 Task: Find an Airbnb in Rio Grande do Sul, Brazil, for 2 guests from 22nd to 30th June, with a price range of ₹7000 to ₹15000, 1 bedroom, 1 bed, 1 bathroom, and a Spanish-speaking host.
Action: Mouse moved to (421, 119)
Screenshot: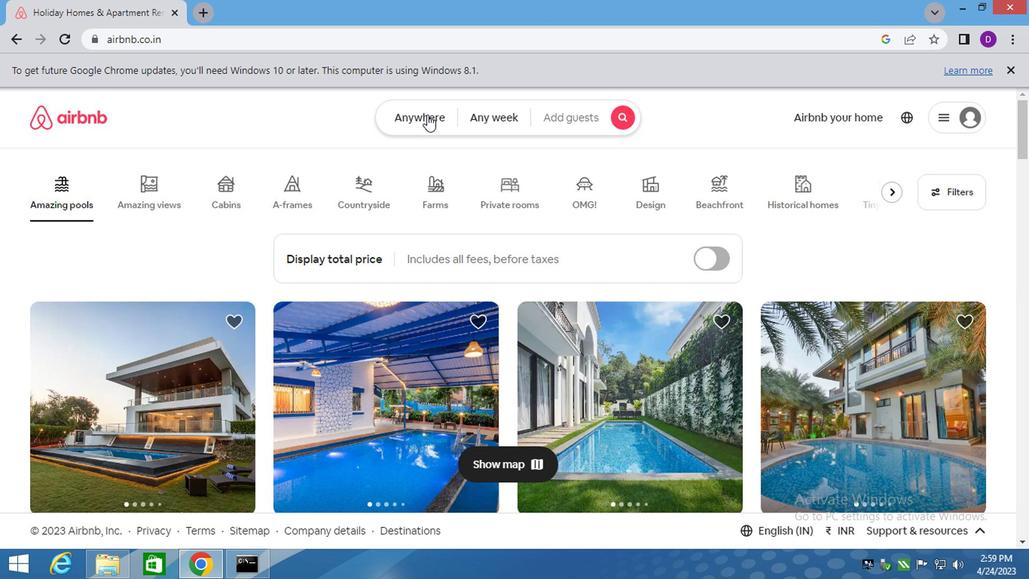 
Action: Mouse pressed left at (421, 119)
Screenshot: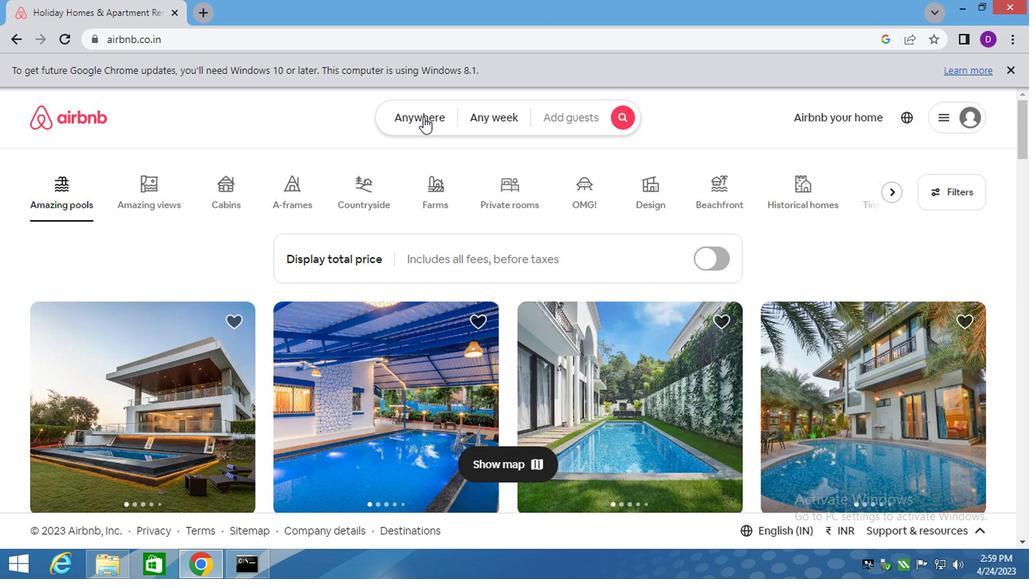 
Action: Mouse moved to (305, 176)
Screenshot: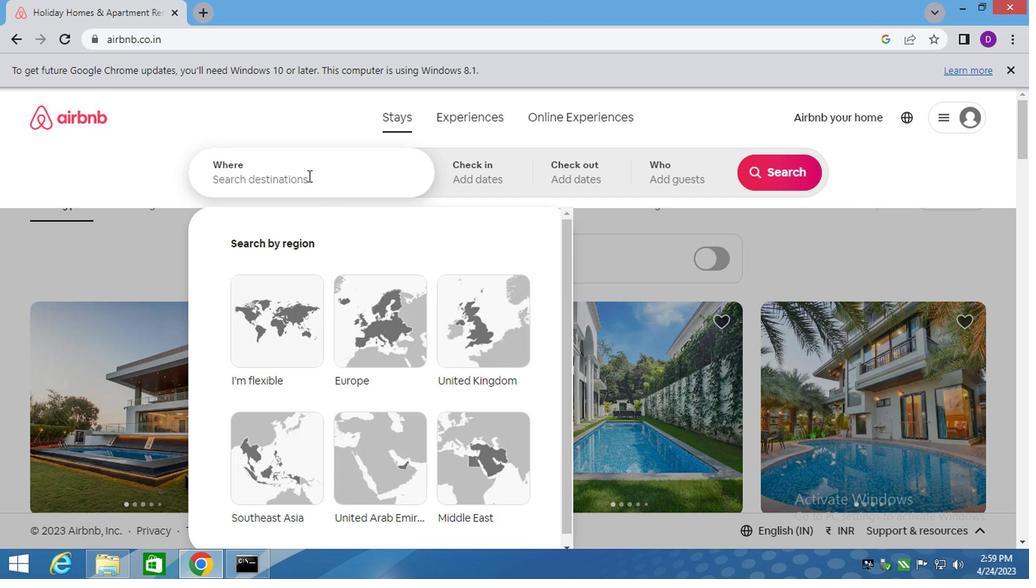 
Action: Mouse pressed left at (305, 176)
Screenshot: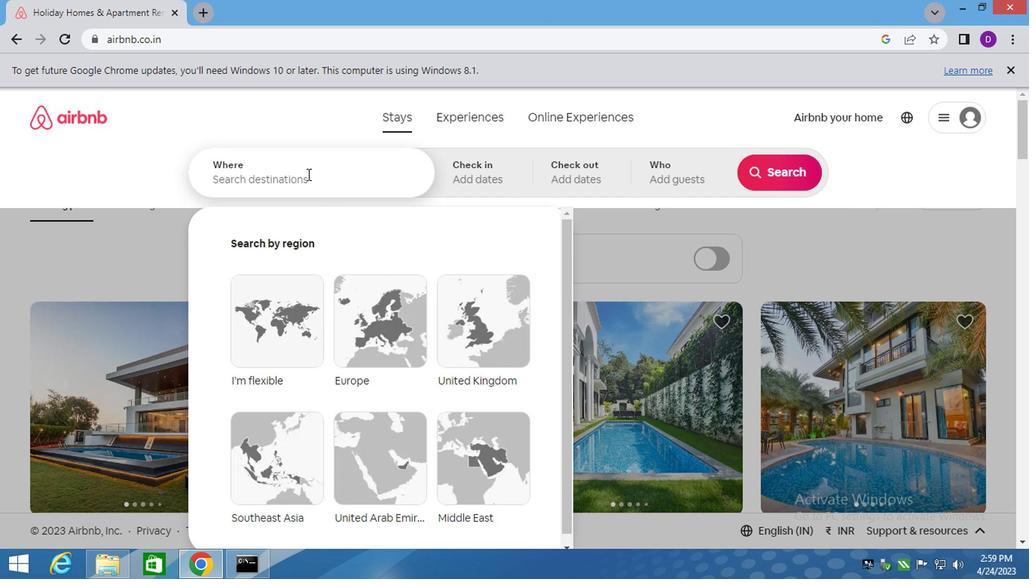 
Action: Key pressed <Key.shift>RIO<Key.space><Key.shift>D<Key.backspace>O<Key.space>SUL,<Key.space><Key.shift>BRAZIL<Key.enter>
Screenshot: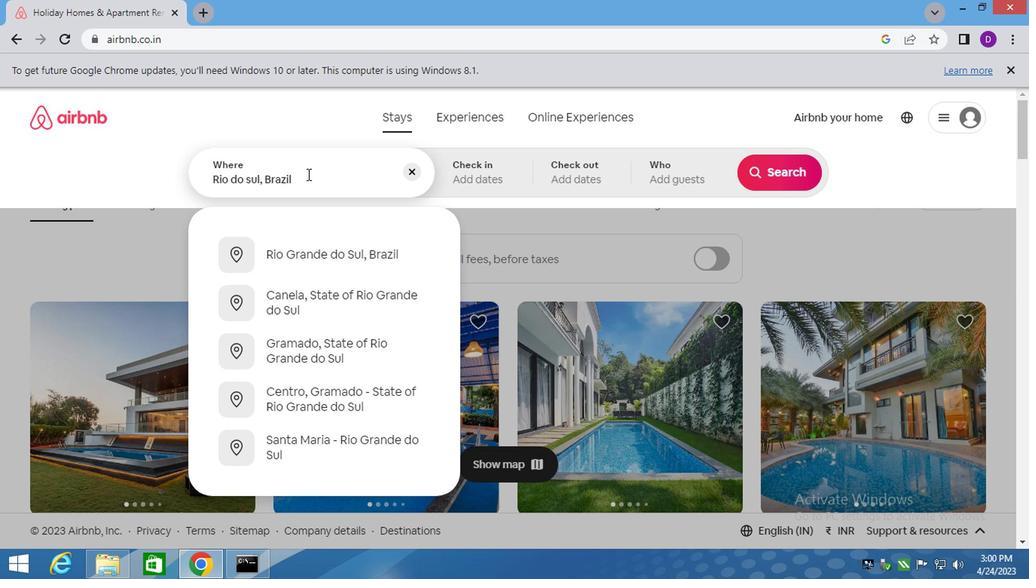
Action: Mouse moved to (766, 292)
Screenshot: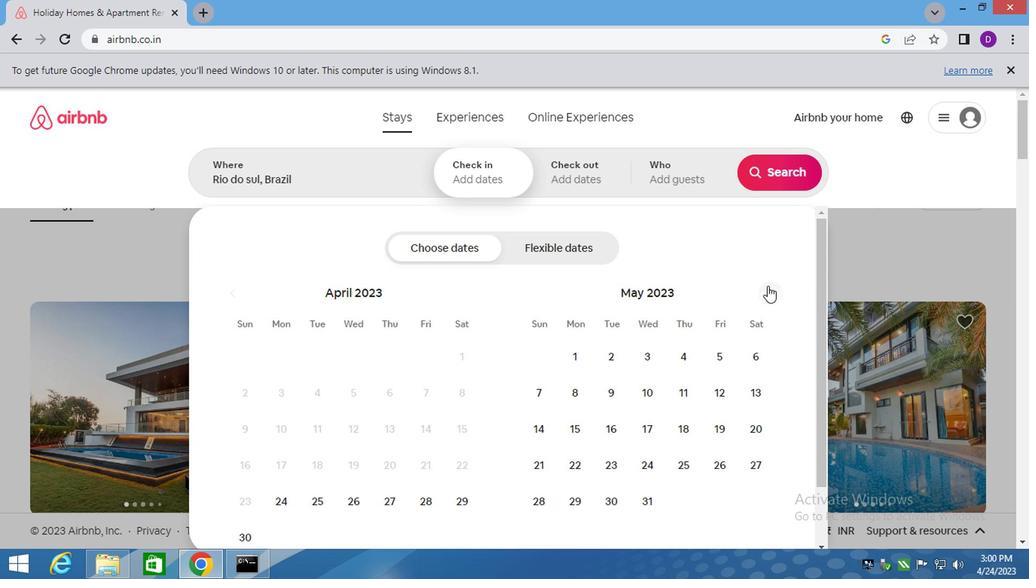 
Action: Mouse pressed left at (766, 292)
Screenshot: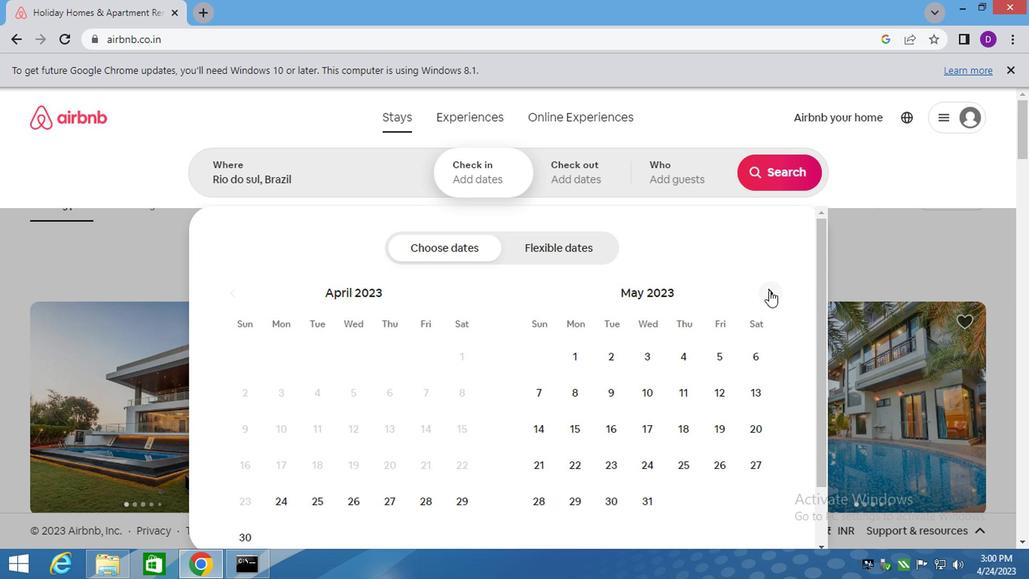 
Action: Mouse moved to (675, 466)
Screenshot: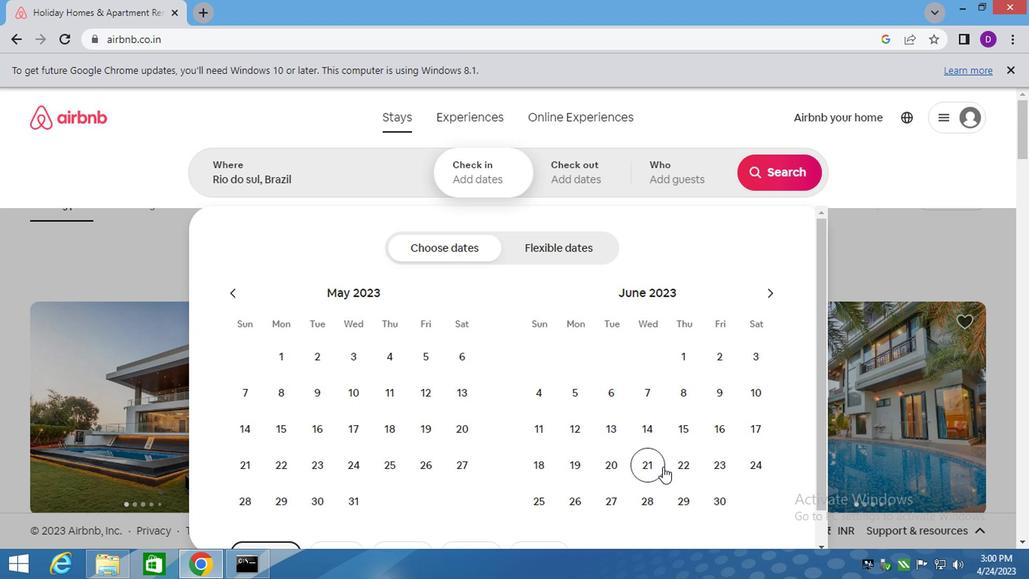 
Action: Mouse pressed left at (675, 466)
Screenshot: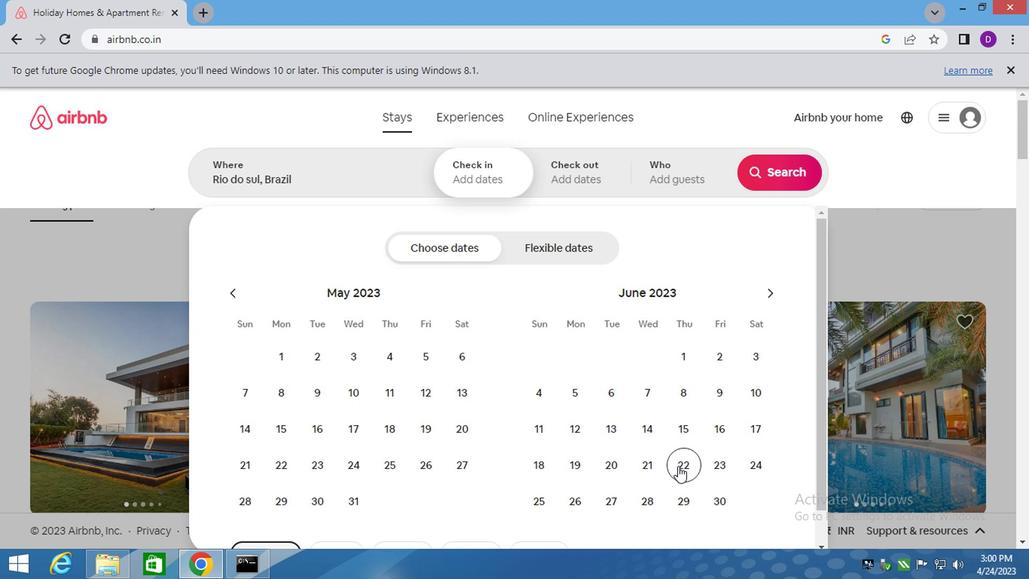 
Action: Mouse moved to (727, 508)
Screenshot: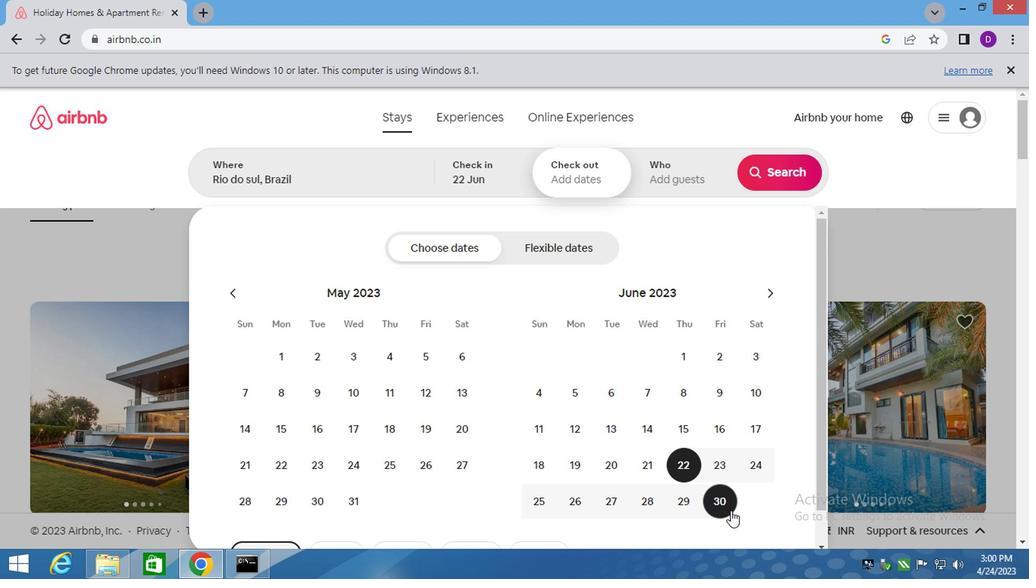 
Action: Mouse pressed left at (727, 508)
Screenshot: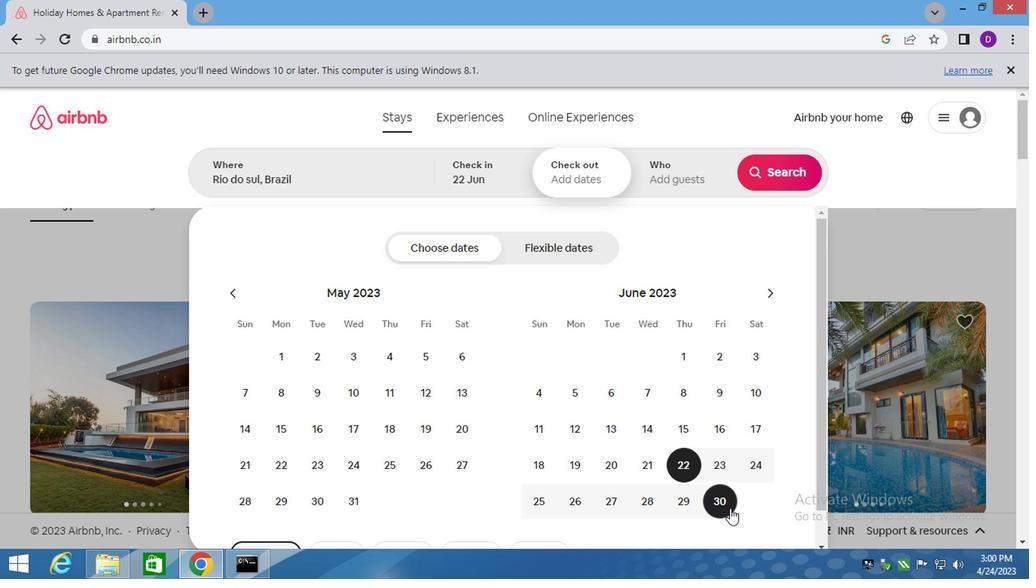 
Action: Mouse moved to (672, 162)
Screenshot: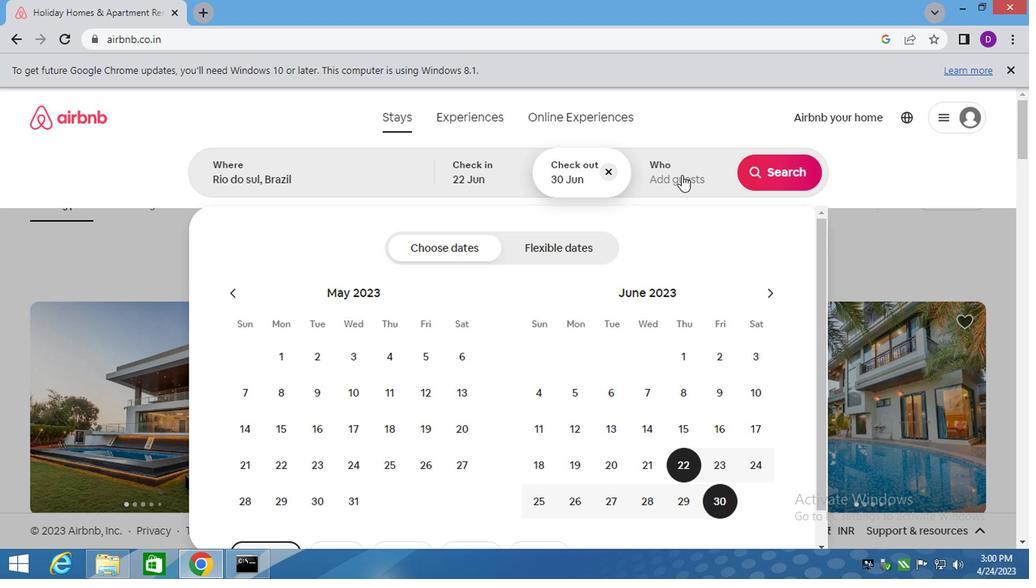 
Action: Mouse pressed left at (672, 162)
Screenshot: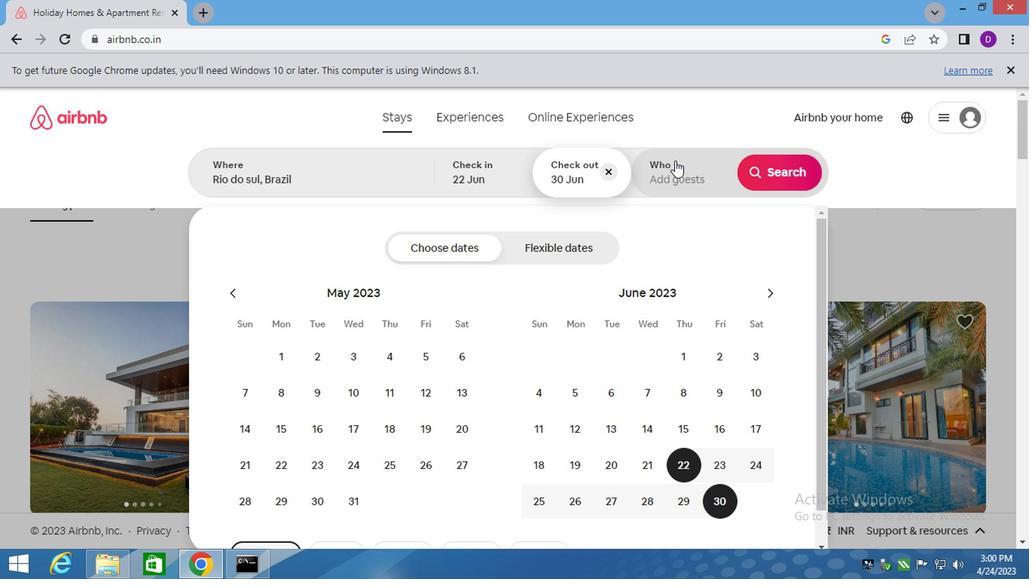 
Action: Mouse moved to (775, 245)
Screenshot: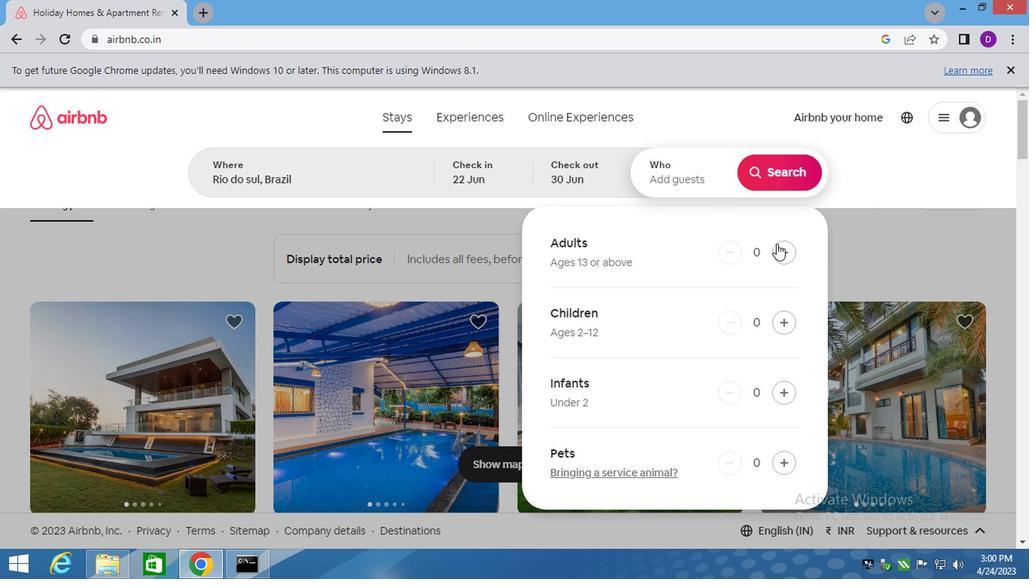 
Action: Mouse pressed left at (775, 245)
Screenshot: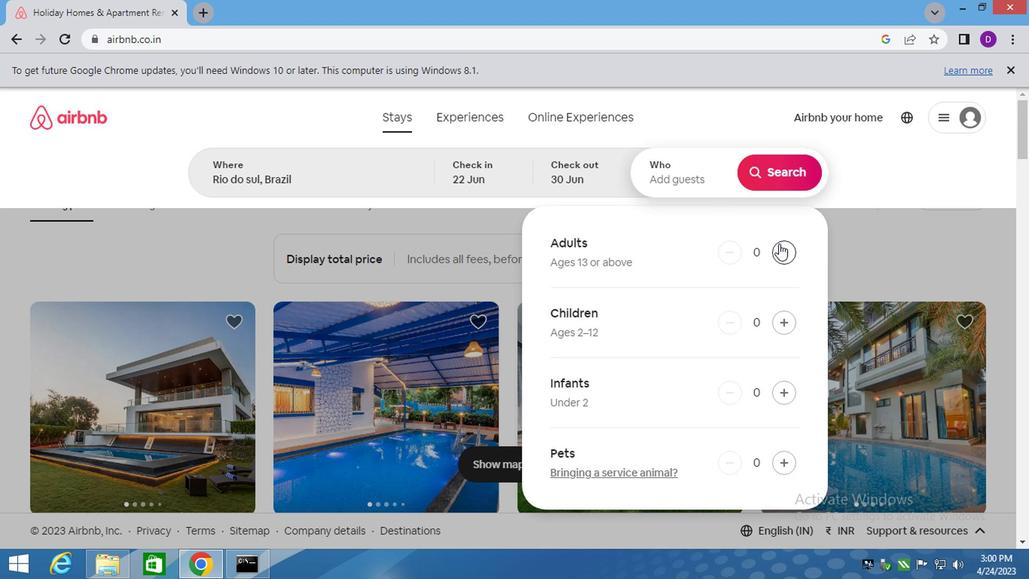 
Action: Mouse pressed left at (775, 245)
Screenshot: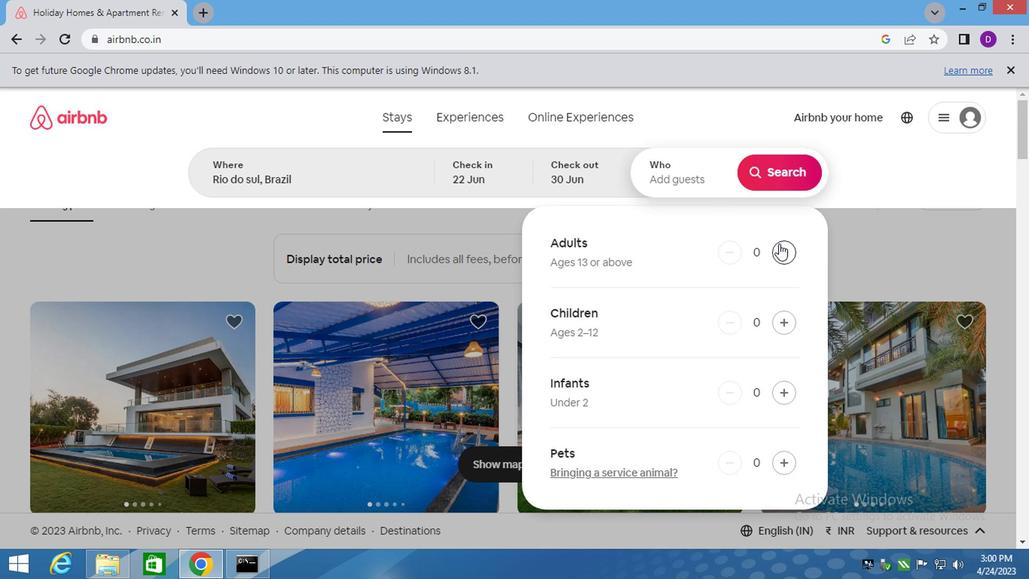 
Action: Mouse moved to (785, 174)
Screenshot: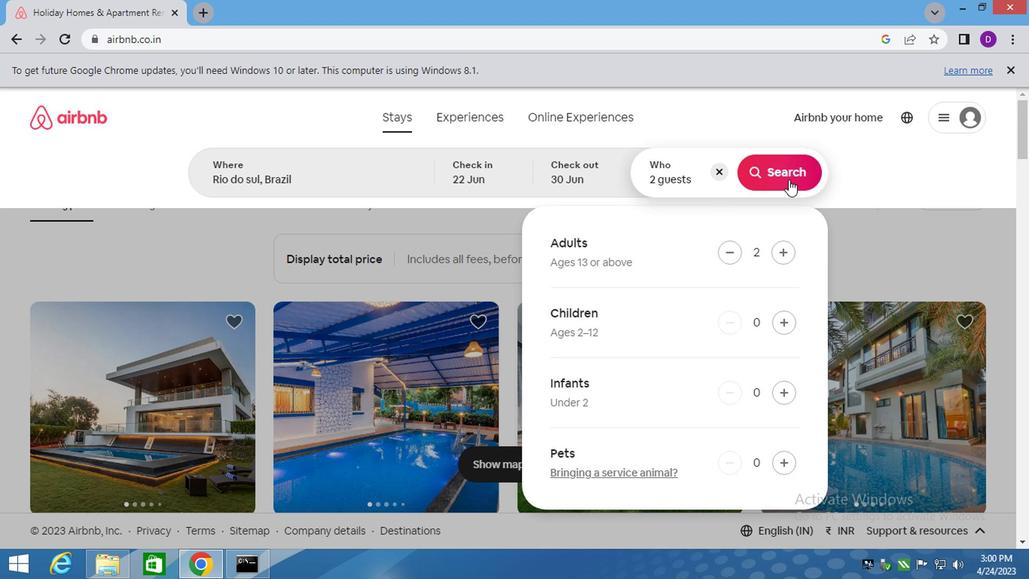 
Action: Mouse pressed left at (785, 174)
Screenshot: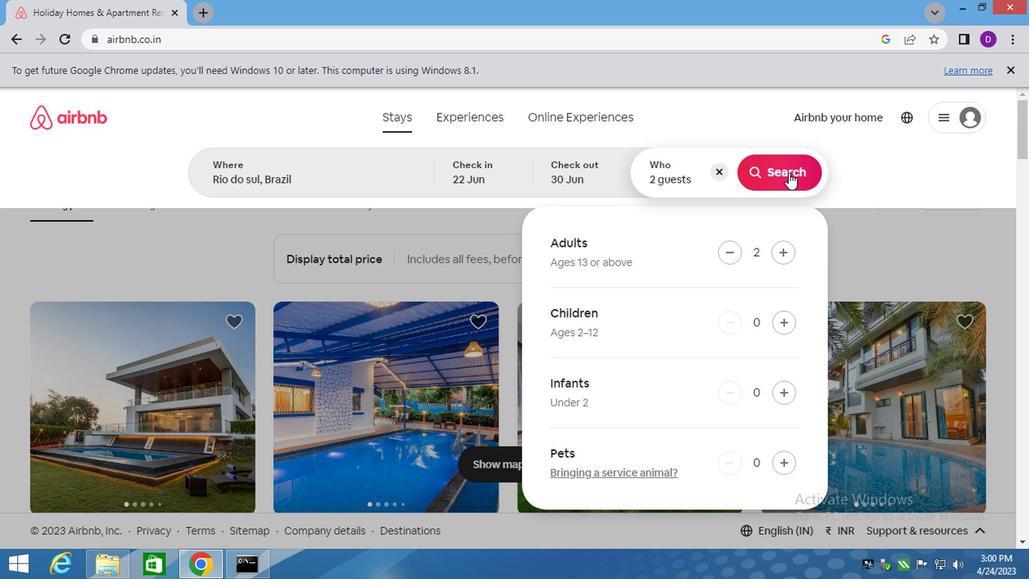 
Action: Mouse moved to (970, 176)
Screenshot: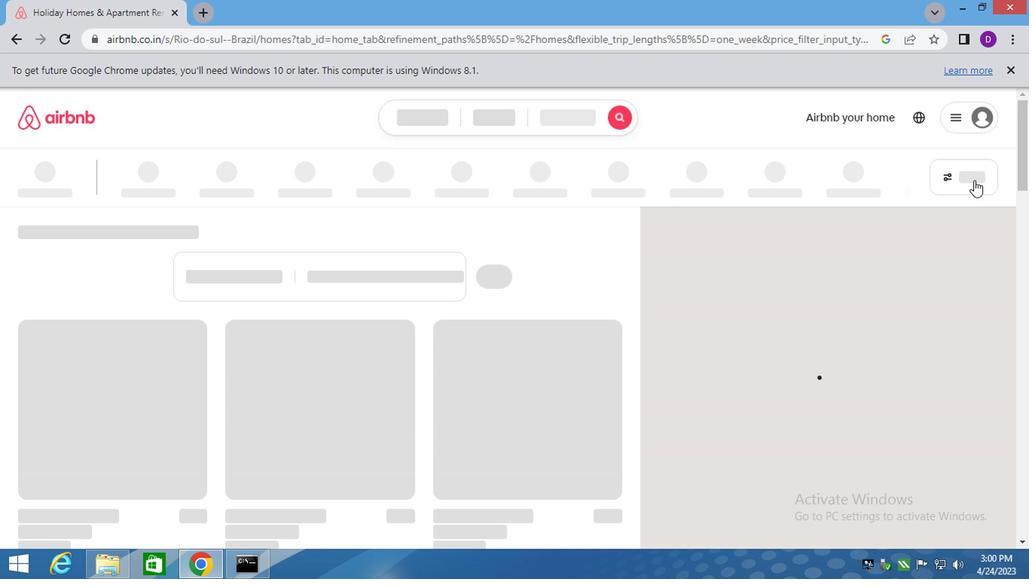 
Action: Mouse pressed left at (970, 176)
Screenshot: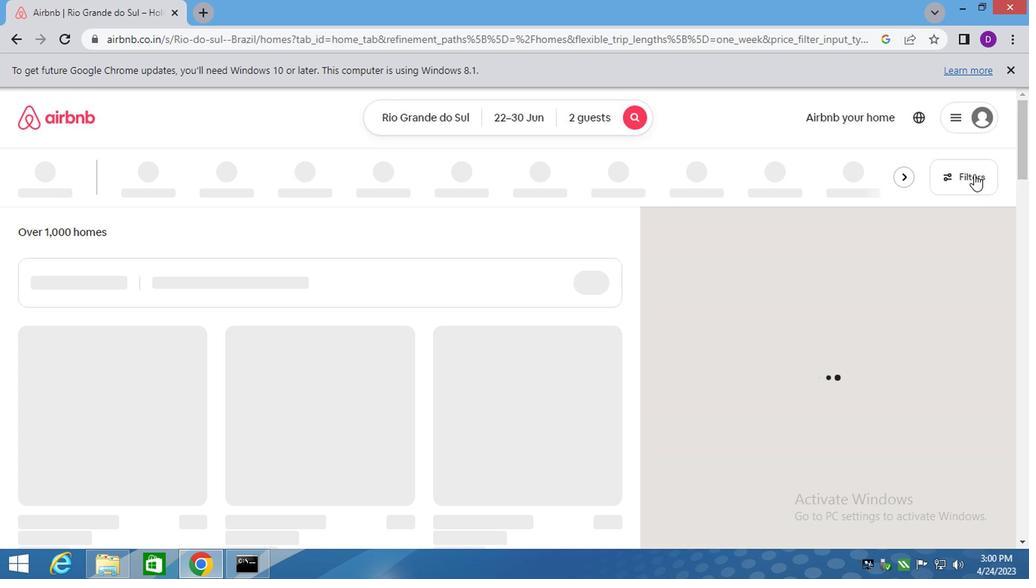 
Action: Mouse moved to (301, 371)
Screenshot: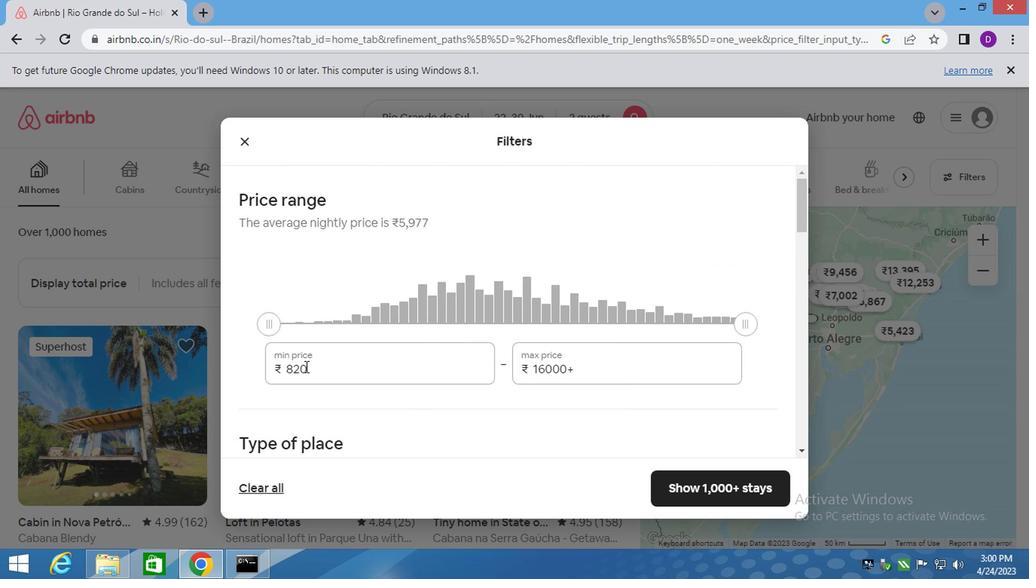 
Action: Mouse pressed left at (301, 371)
Screenshot: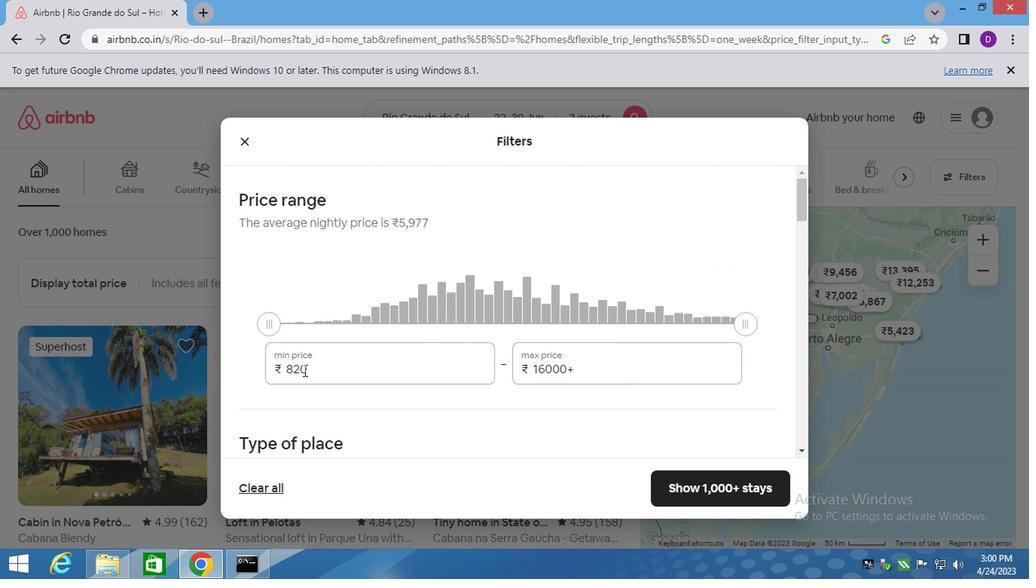 
Action: Mouse pressed left at (301, 371)
Screenshot: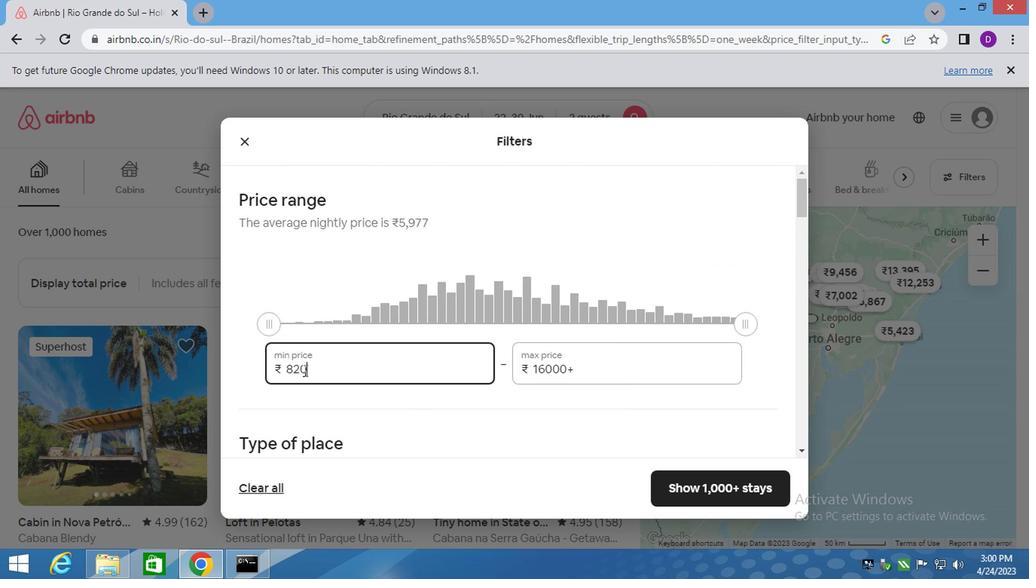 
Action: Mouse pressed left at (301, 371)
Screenshot: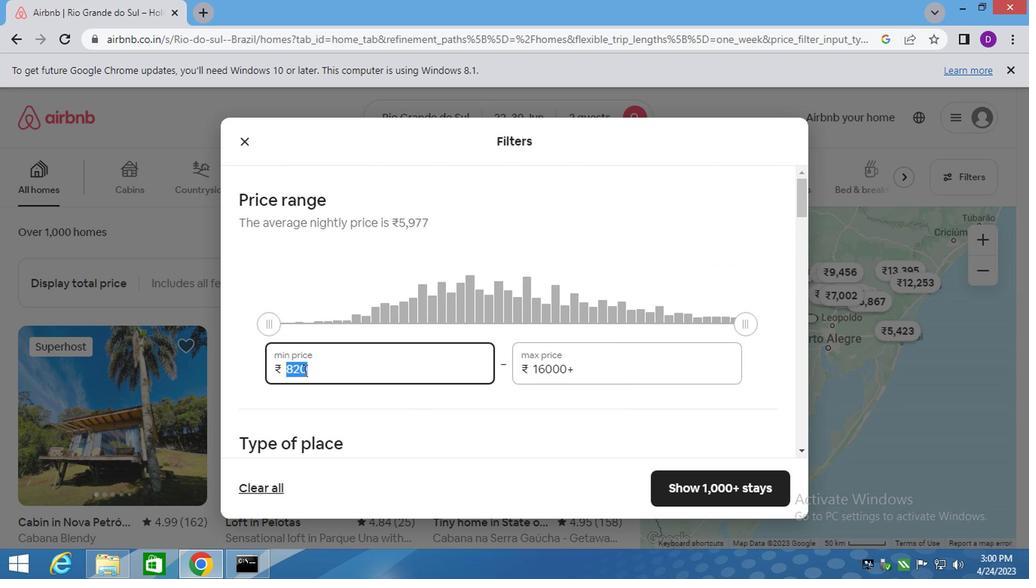 
Action: Key pressed 700
Screenshot: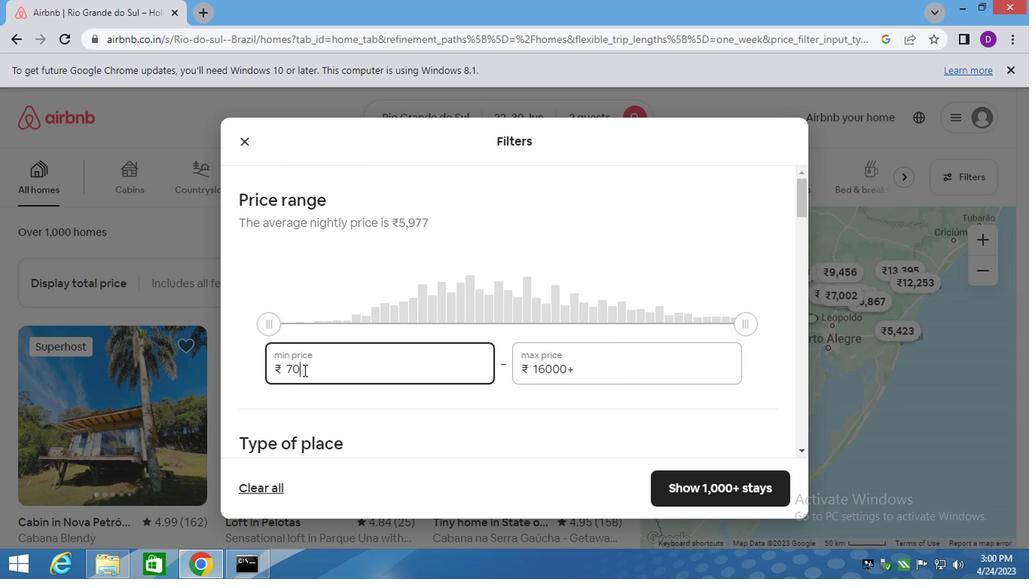 
Action: Mouse moved to (432, 376)
Screenshot: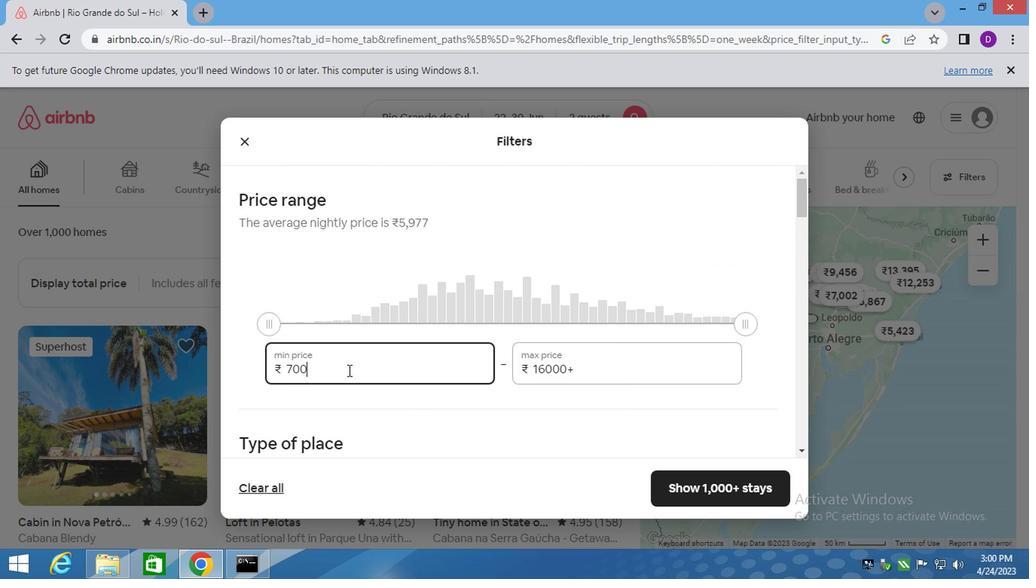 
Action: Key pressed 0
Screenshot: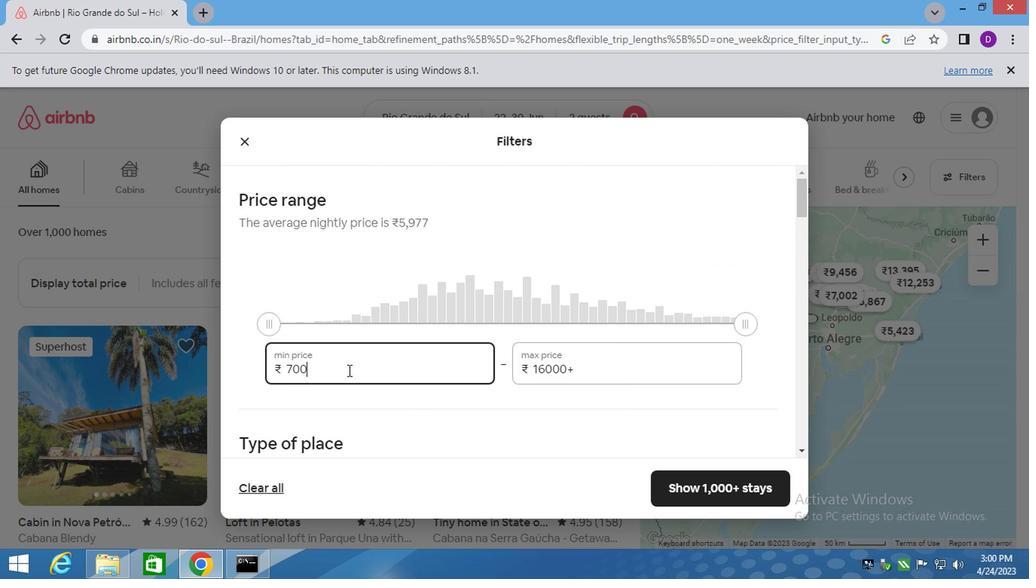
Action: Mouse moved to (536, 372)
Screenshot: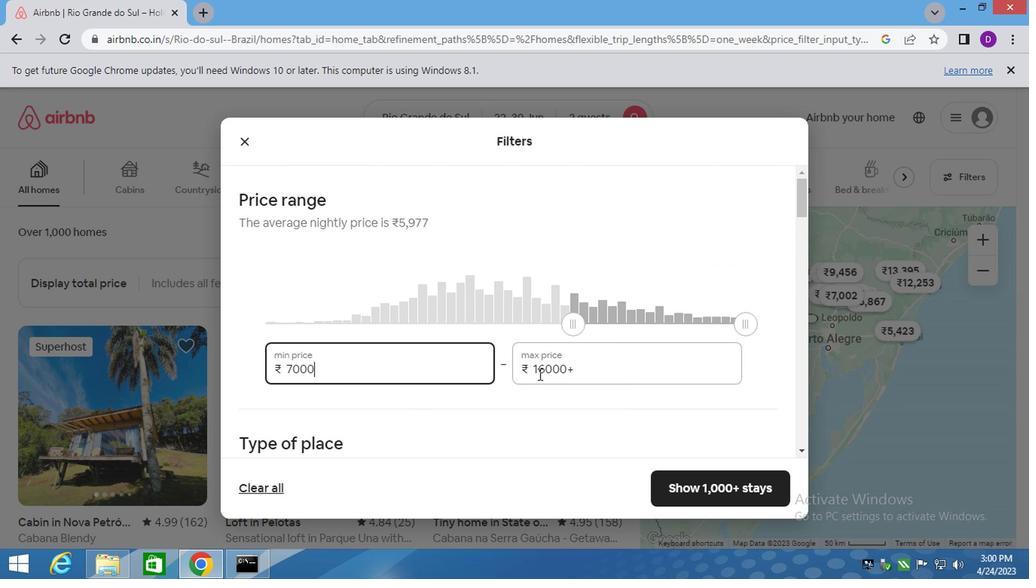 
Action: Mouse pressed left at (536, 372)
Screenshot: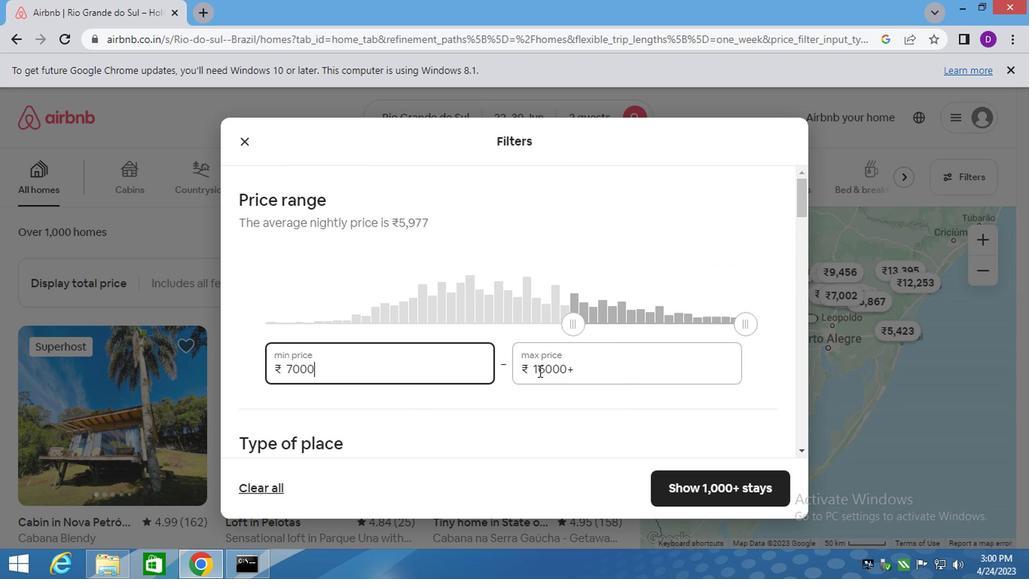 
Action: Mouse pressed left at (536, 372)
Screenshot: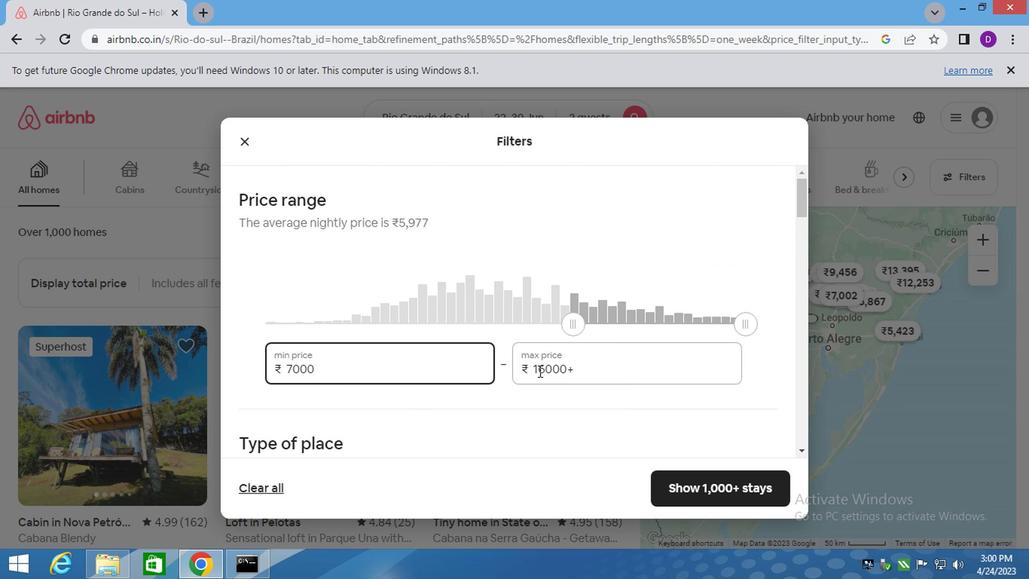 
Action: Mouse pressed left at (536, 372)
Screenshot: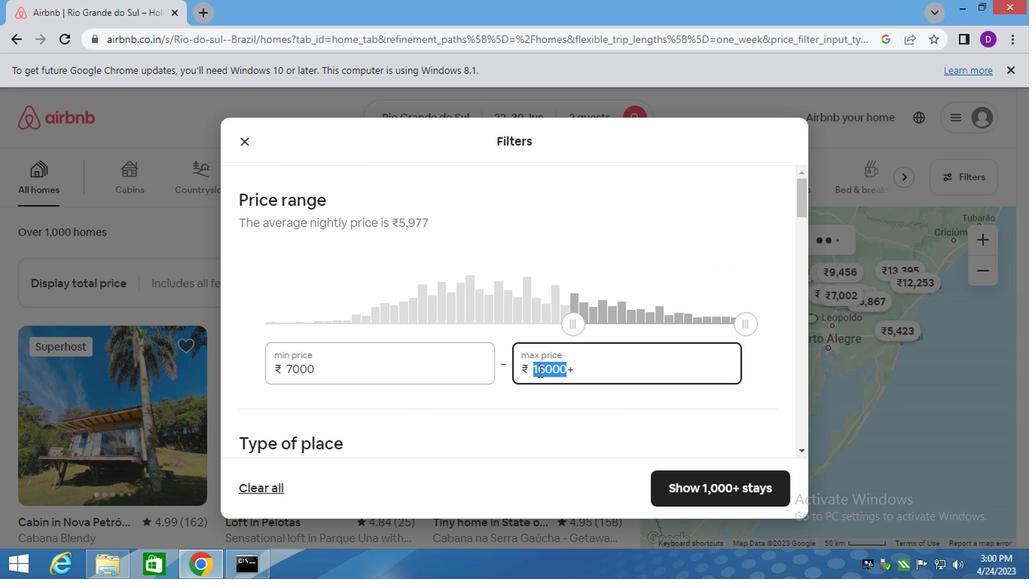 
Action: Key pressed 15000
Screenshot: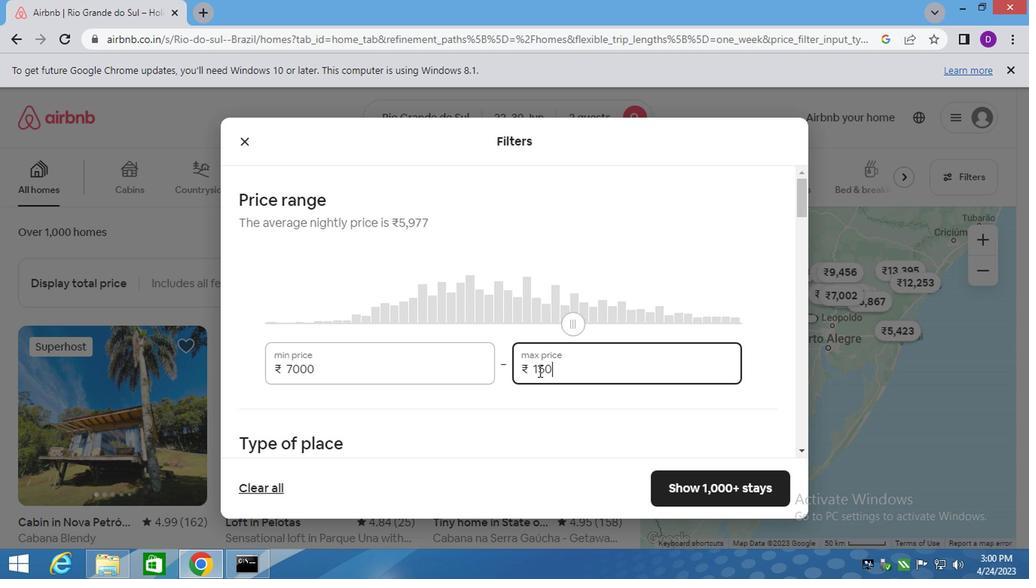 
Action: Mouse moved to (532, 371)
Screenshot: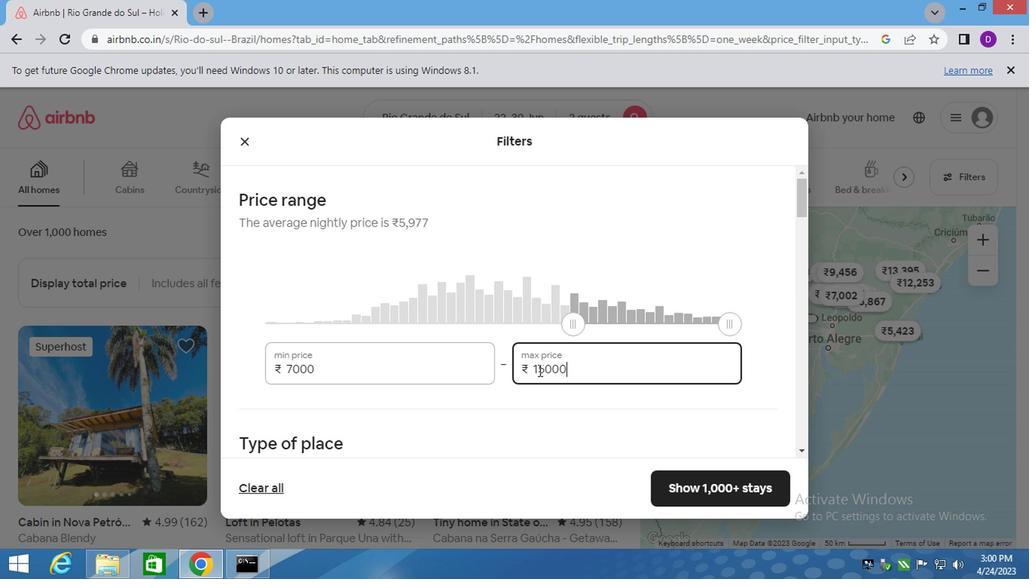 
Action: Mouse scrolled (532, 369) with delta (0, -1)
Screenshot: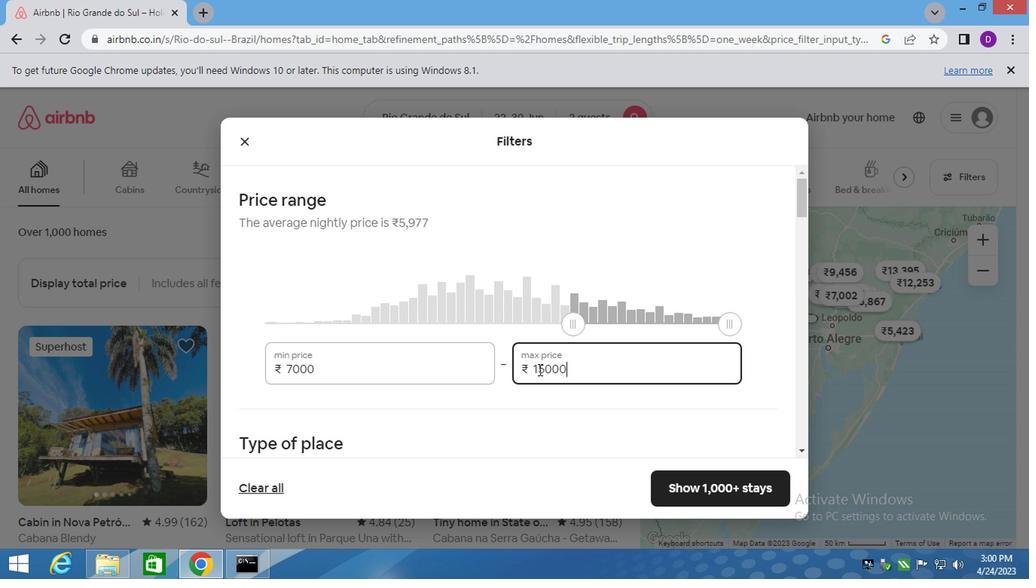 
Action: Mouse moved to (521, 371)
Screenshot: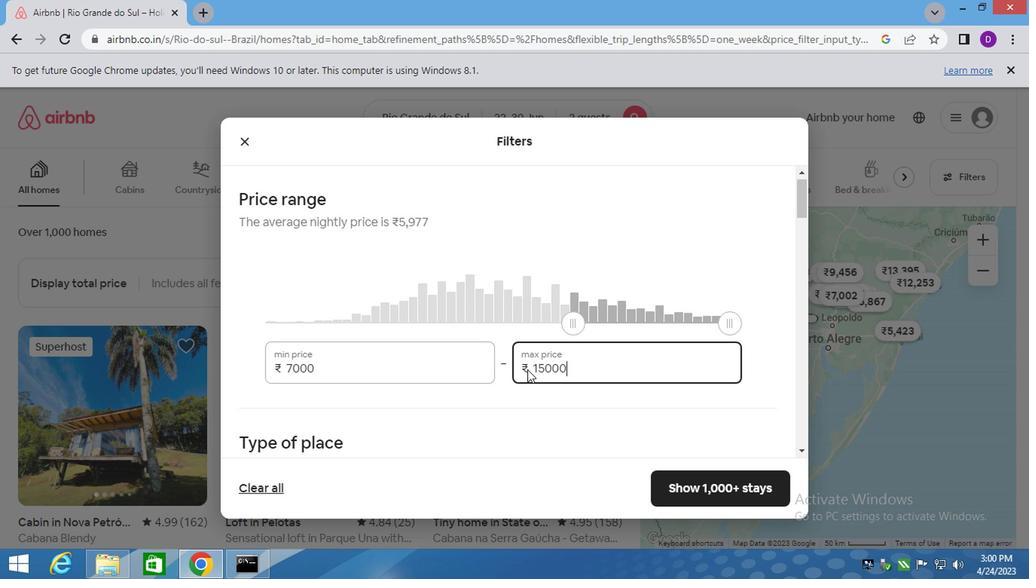
Action: Mouse scrolled (521, 371) with delta (0, 0)
Screenshot: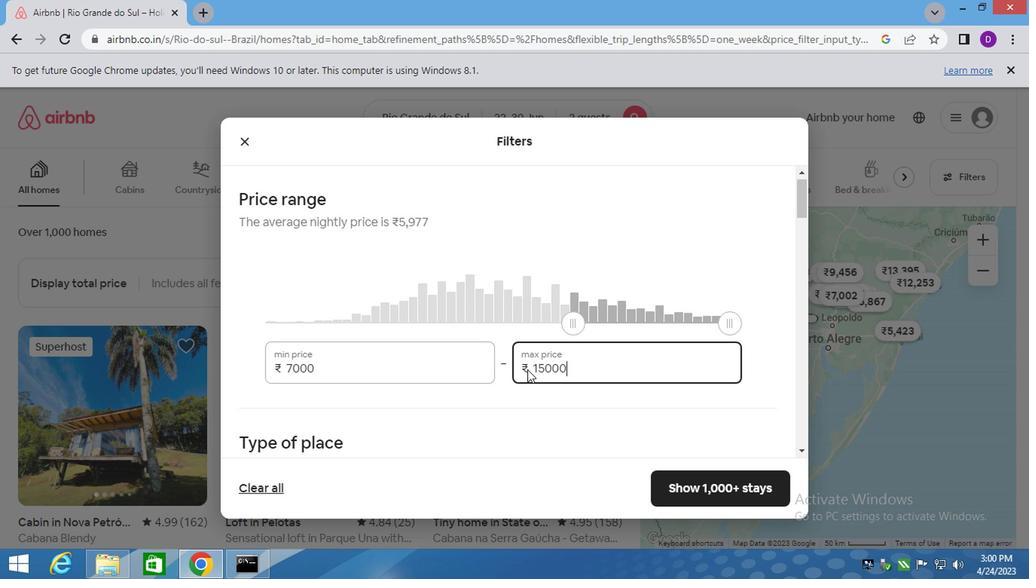 
Action: Mouse moved to (324, 351)
Screenshot: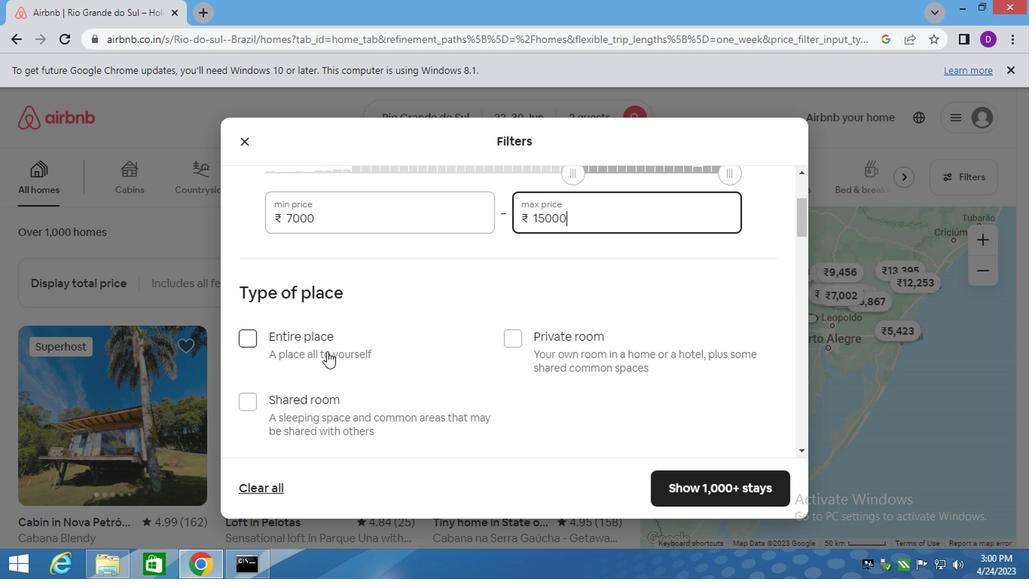 
Action: Mouse pressed left at (324, 351)
Screenshot: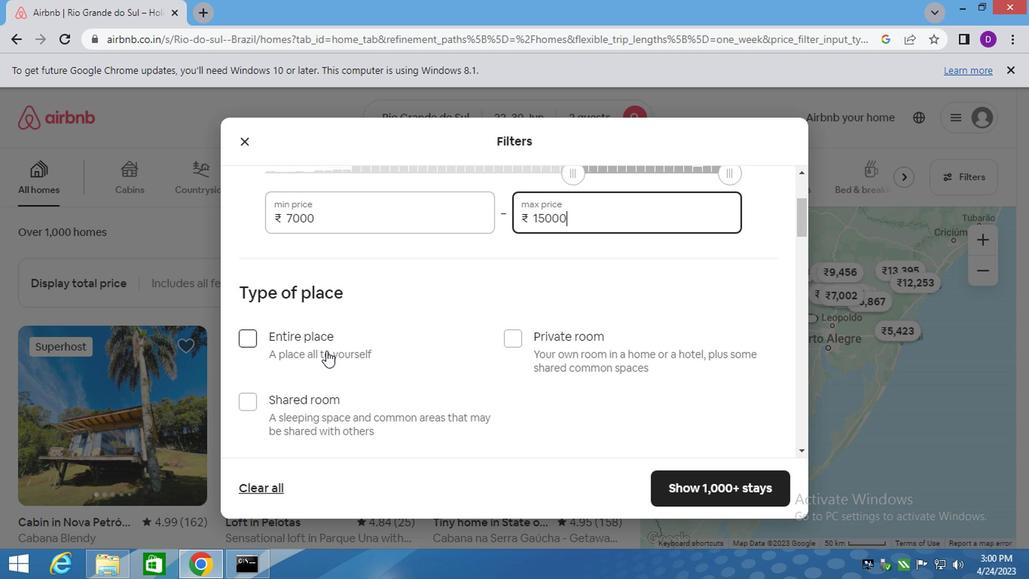 
Action: Mouse moved to (416, 372)
Screenshot: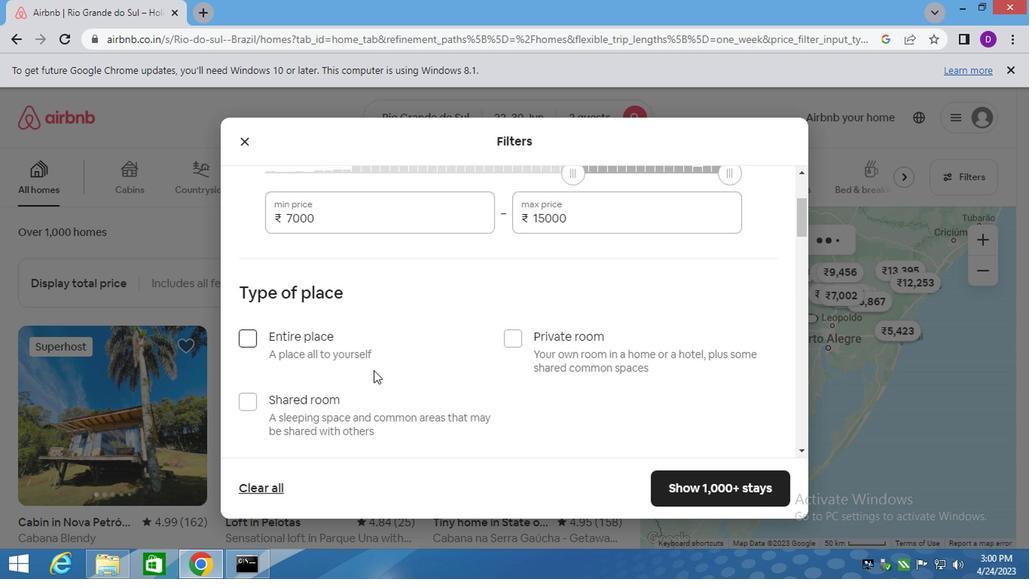 
Action: Mouse scrolled (416, 371) with delta (0, -1)
Screenshot: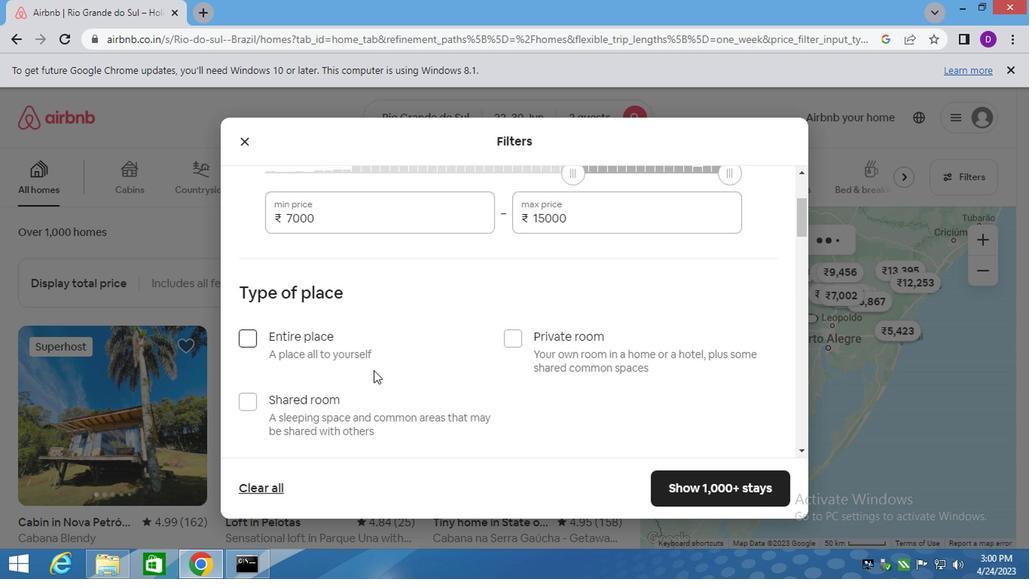 
Action: Mouse moved to (425, 372)
Screenshot: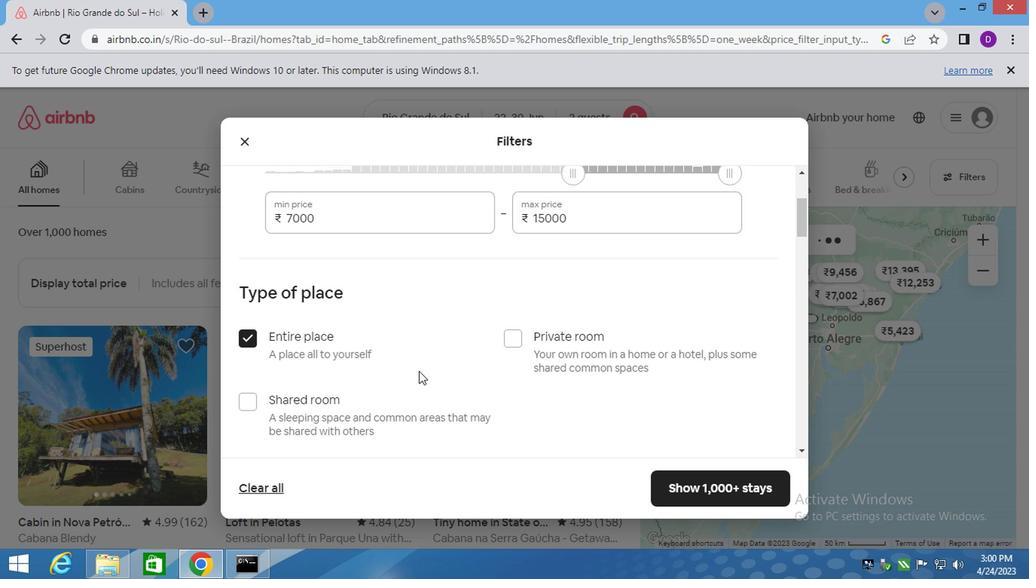 
Action: Mouse scrolled (424, 371) with delta (0, -1)
Screenshot: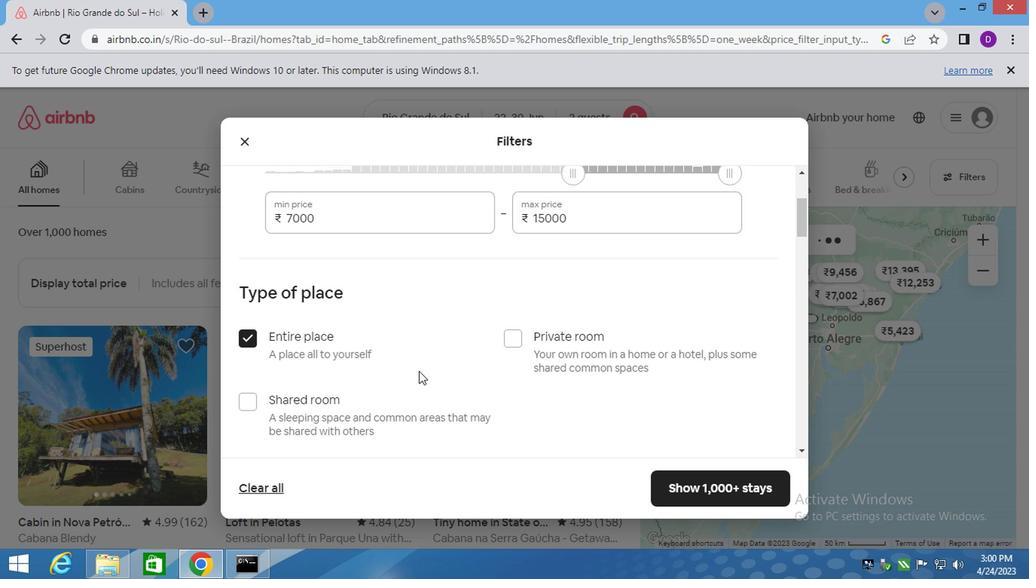 
Action: Mouse moved to (428, 372)
Screenshot: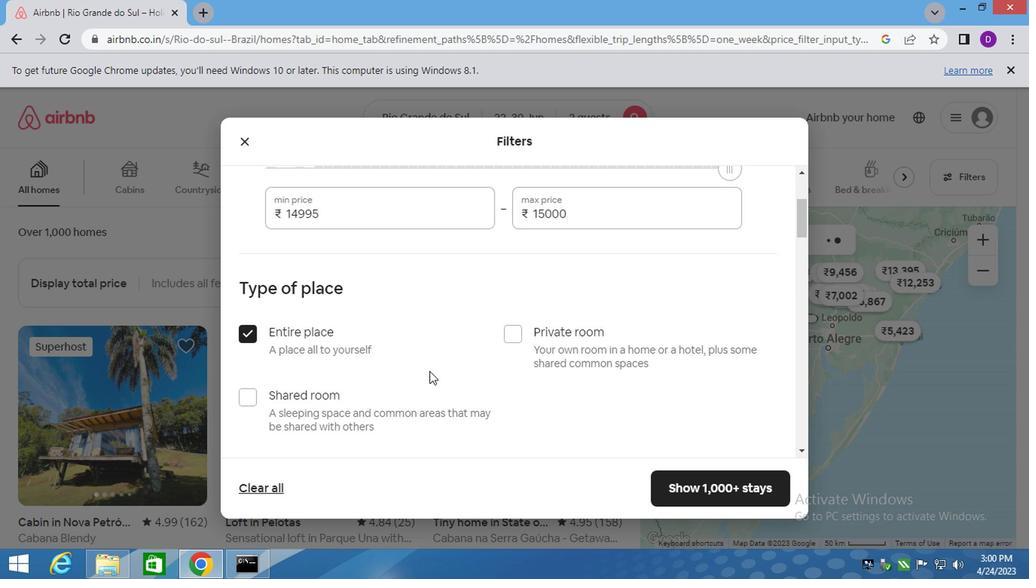 
Action: Mouse scrolled (428, 371) with delta (0, -1)
Screenshot: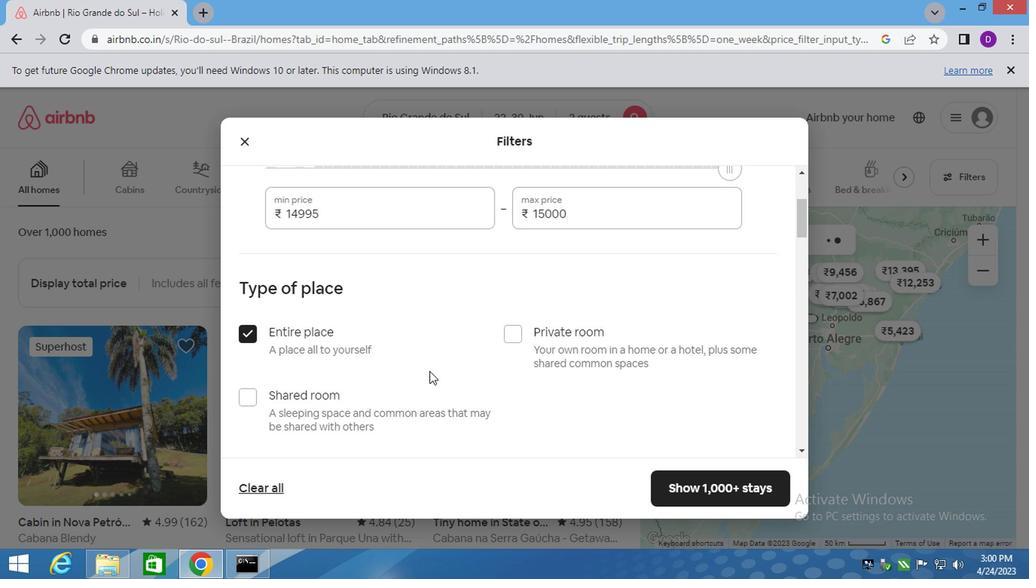 
Action: Mouse moved to (431, 371)
Screenshot: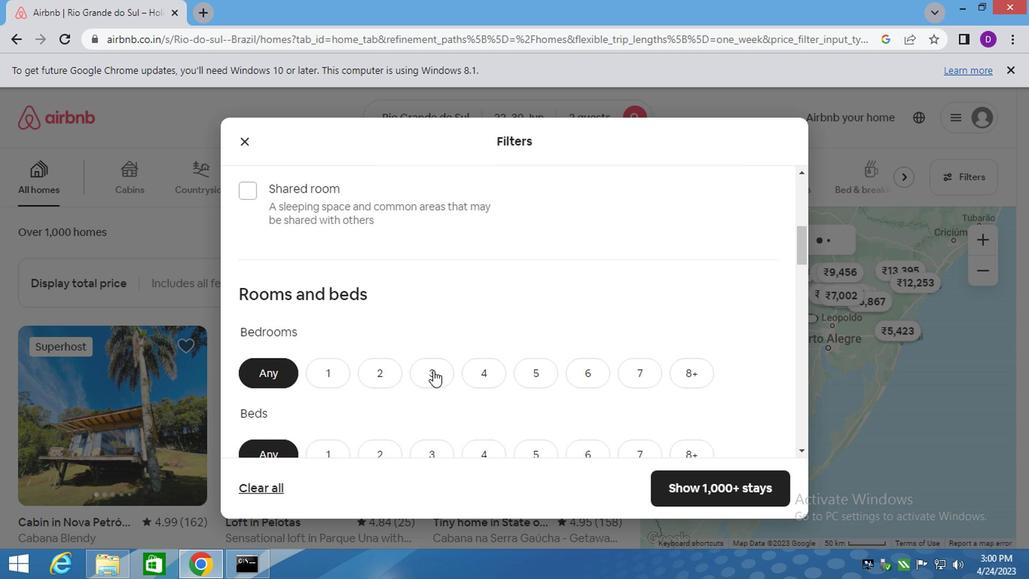 
Action: Mouse scrolled (431, 369) with delta (0, -1)
Screenshot: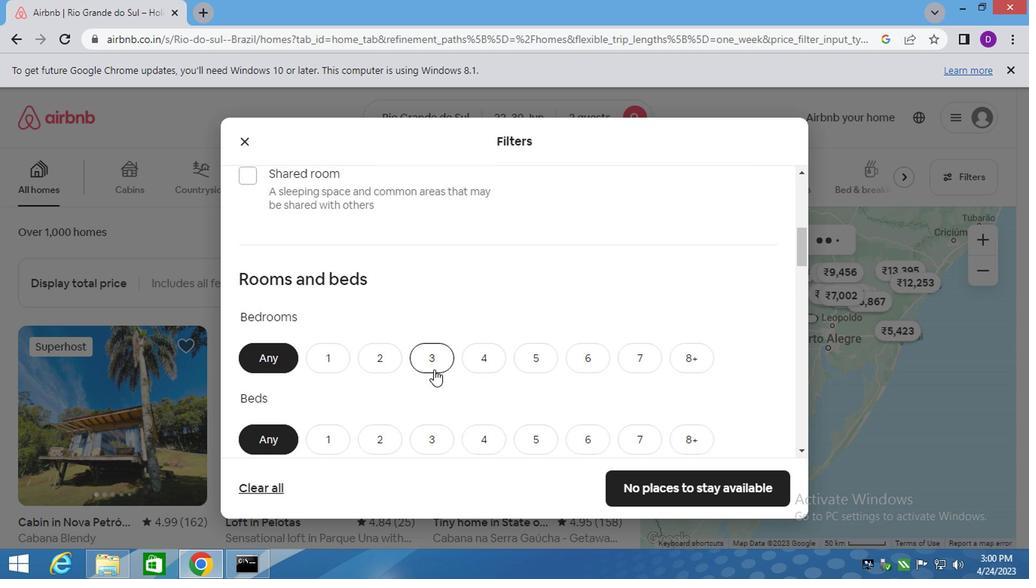 
Action: Mouse moved to (332, 288)
Screenshot: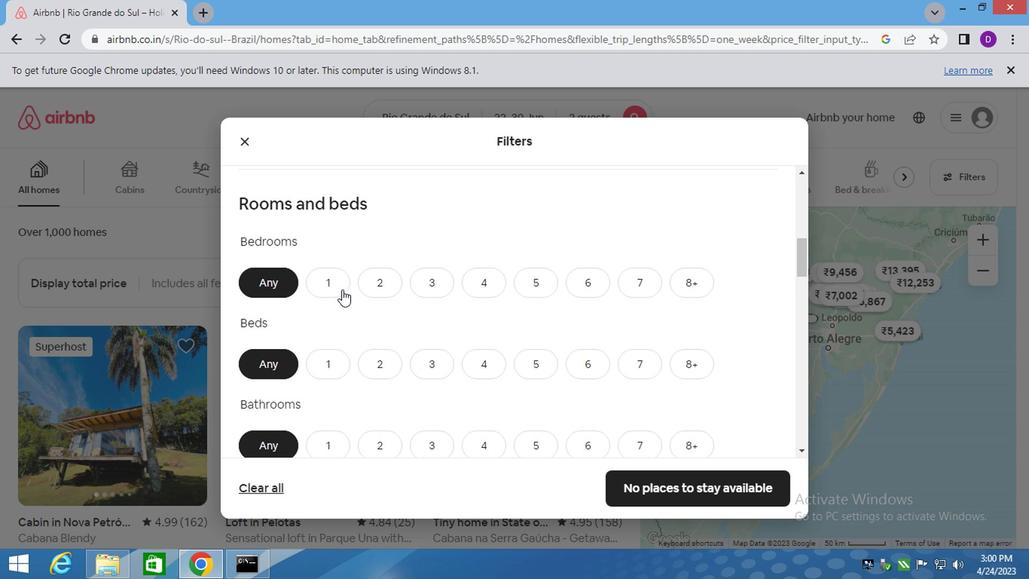 
Action: Mouse pressed left at (332, 288)
Screenshot: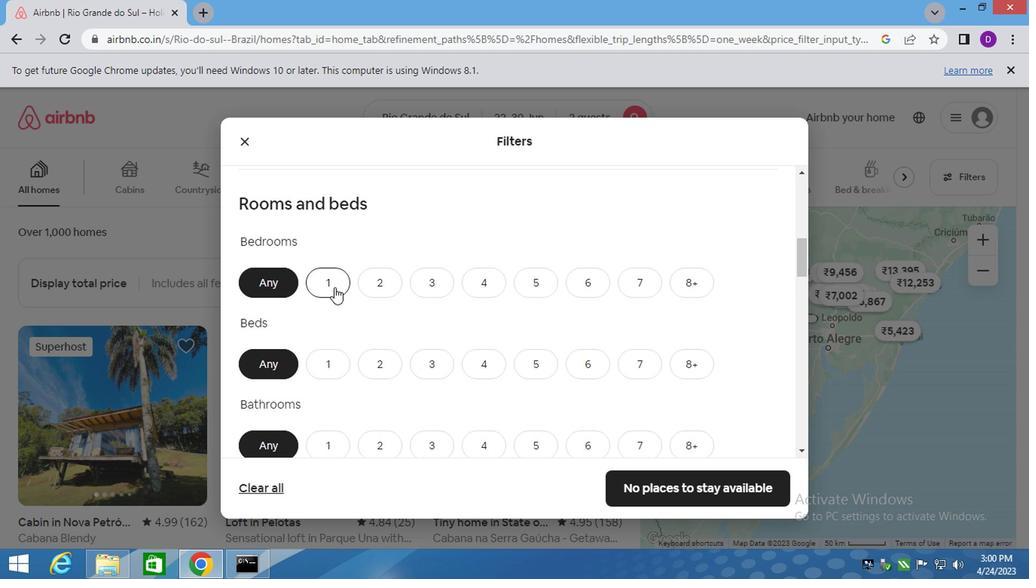 
Action: Mouse moved to (336, 366)
Screenshot: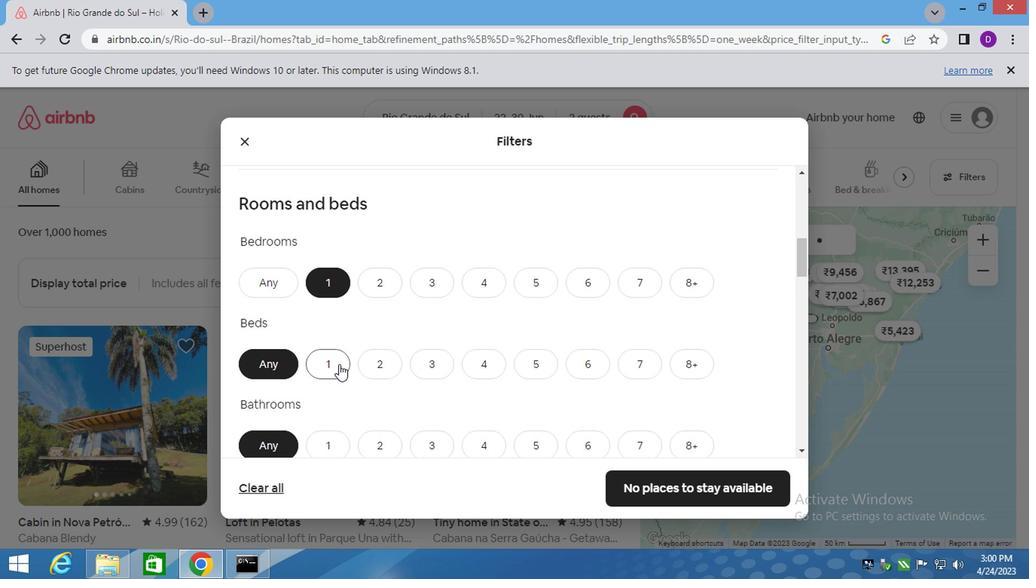 
Action: Mouse pressed left at (336, 366)
Screenshot: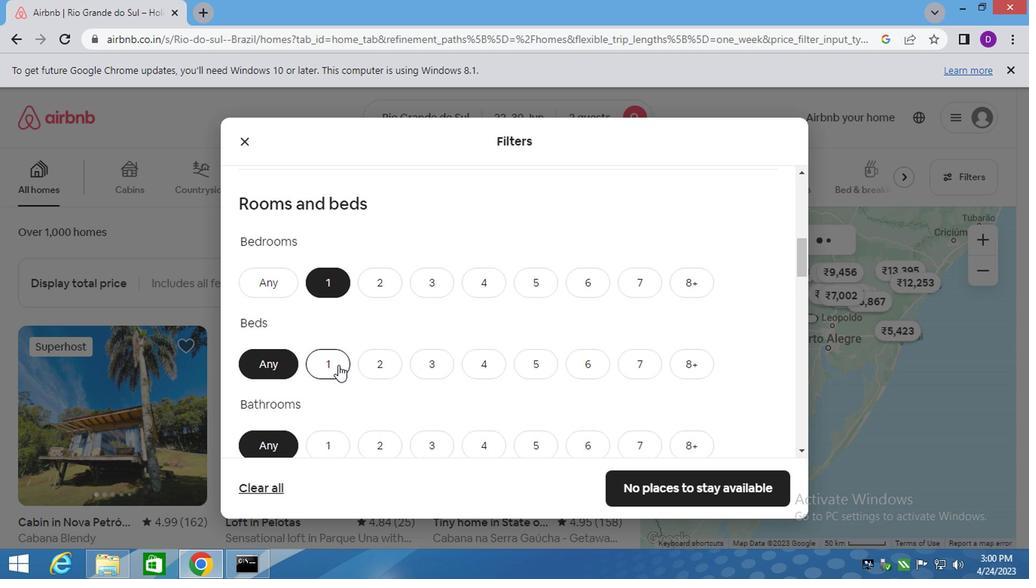 
Action: Mouse moved to (396, 335)
Screenshot: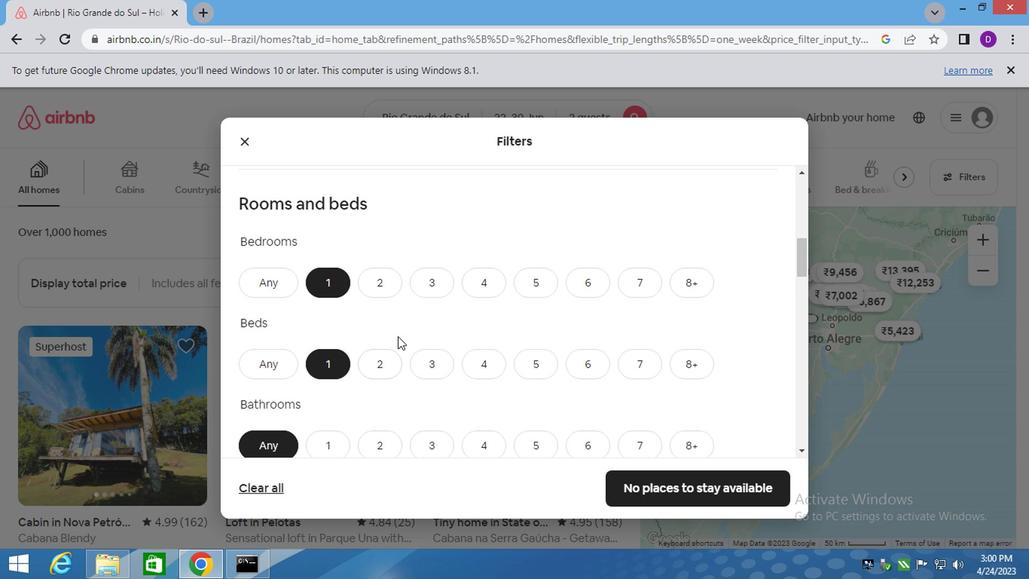 
Action: Mouse scrolled (396, 335) with delta (0, 0)
Screenshot: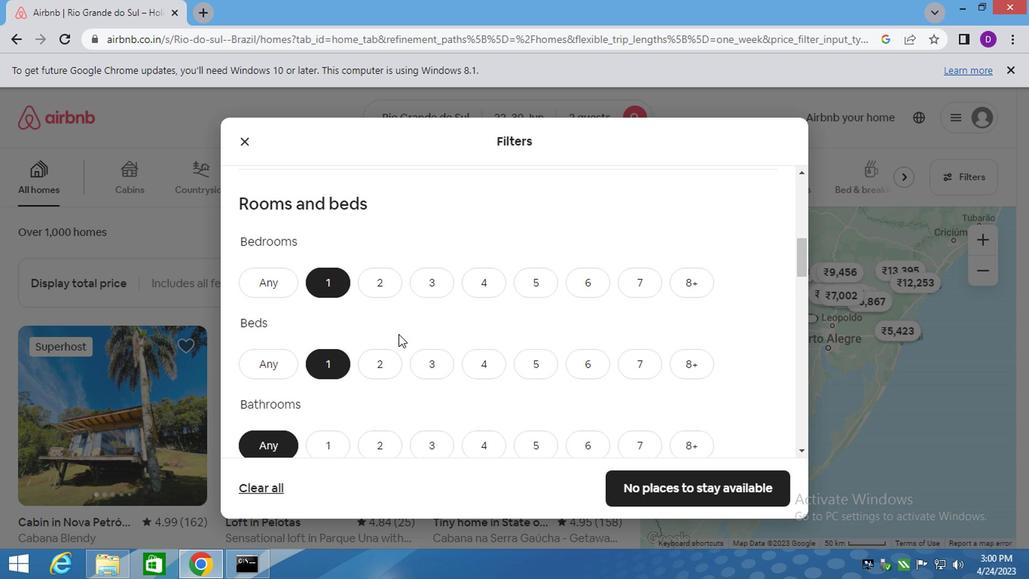 
Action: Mouse scrolled (396, 335) with delta (0, 0)
Screenshot: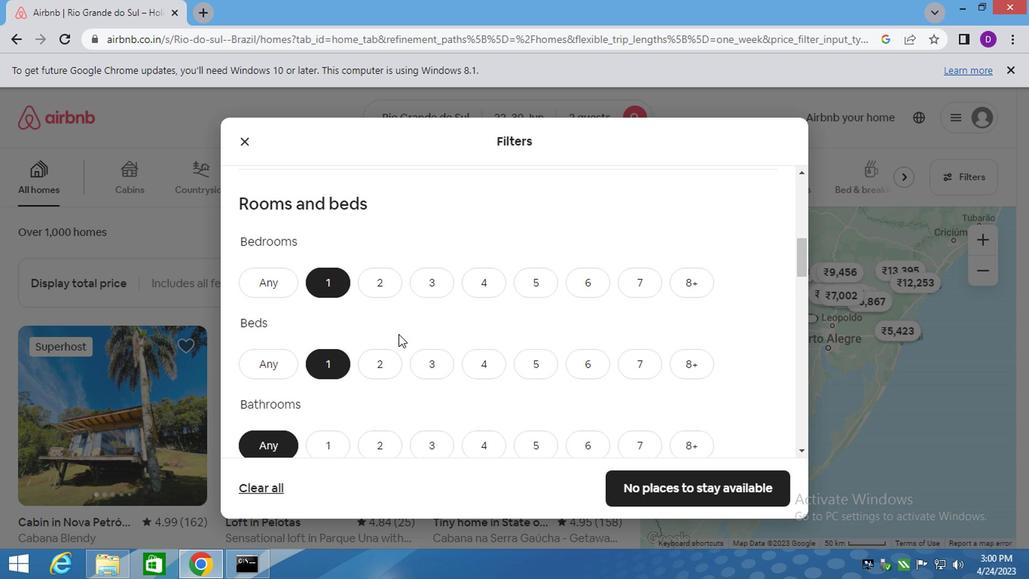 
Action: Mouse moved to (325, 295)
Screenshot: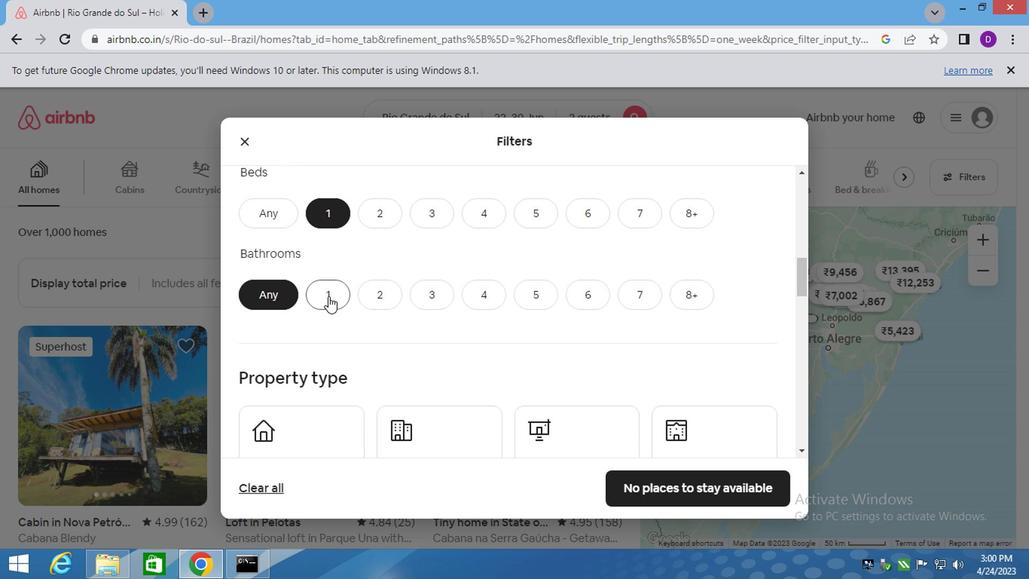 
Action: Mouse pressed left at (325, 295)
Screenshot: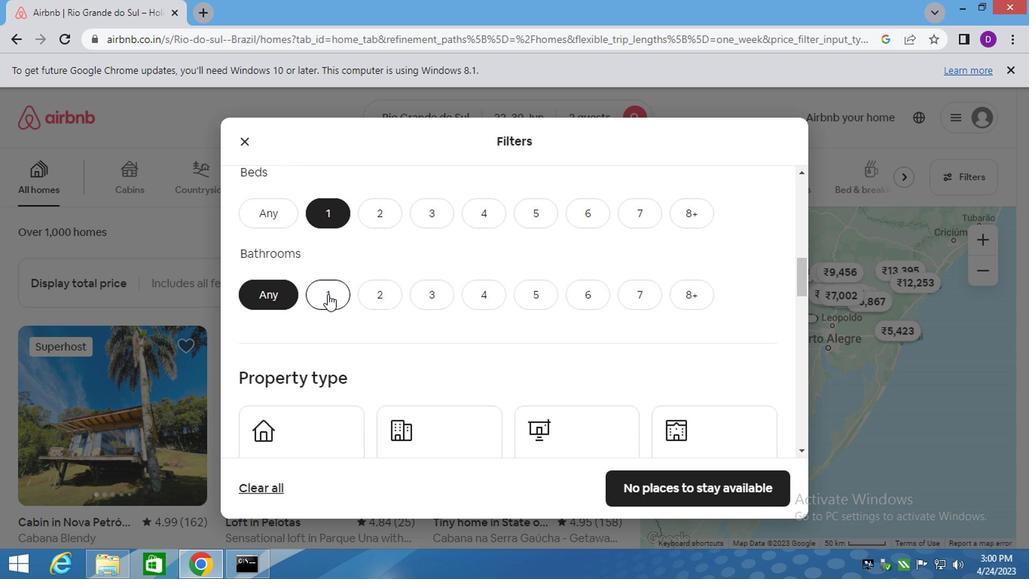 
Action: Mouse moved to (298, 435)
Screenshot: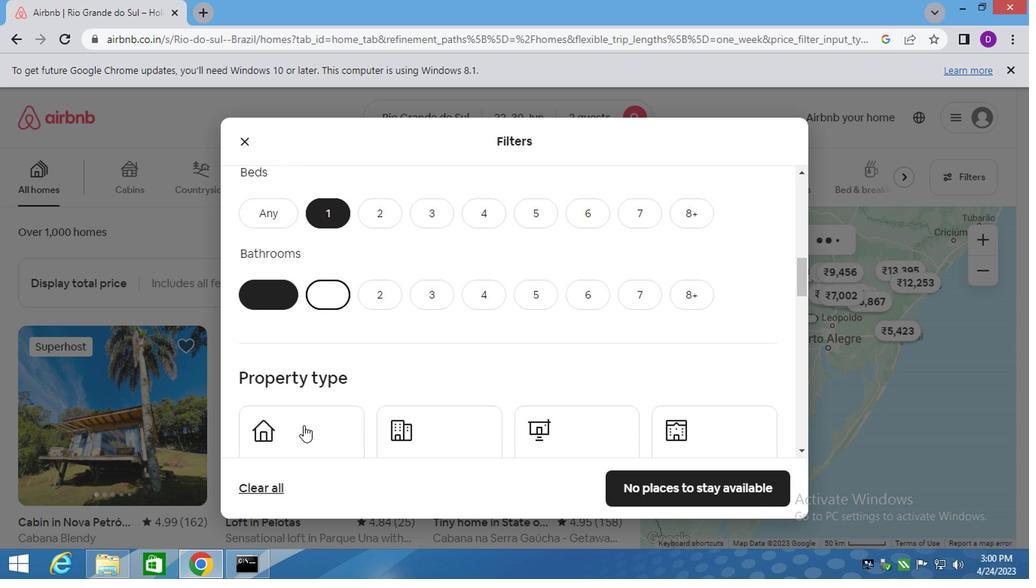 
Action: Mouse pressed left at (298, 435)
Screenshot: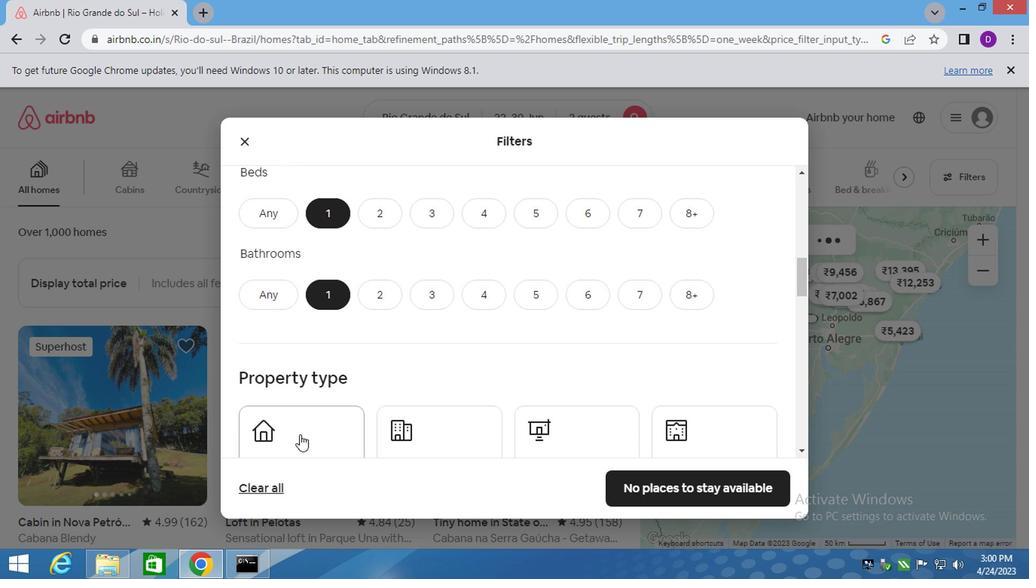 
Action: Mouse moved to (404, 439)
Screenshot: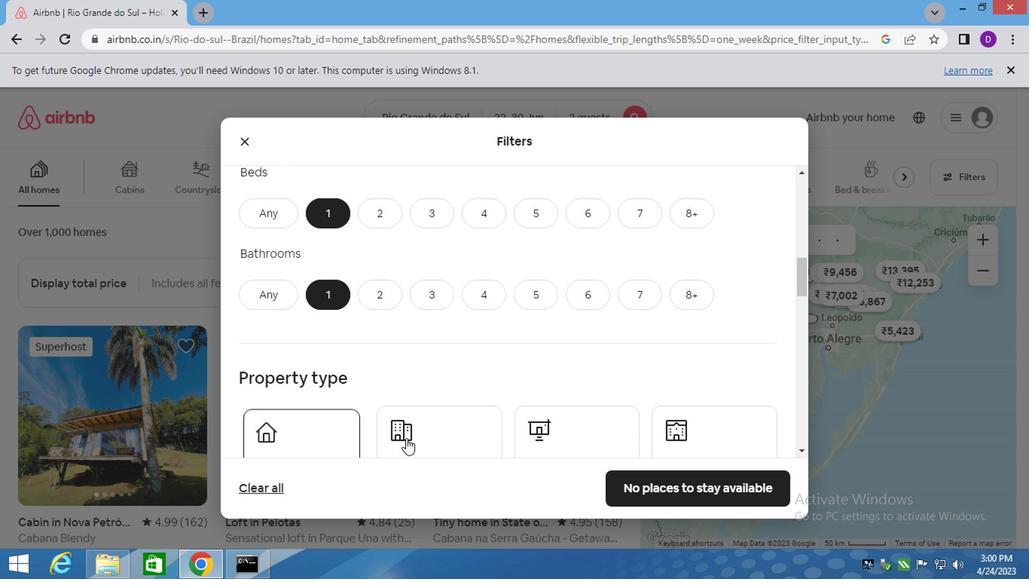 
Action: Mouse pressed left at (404, 439)
Screenshot: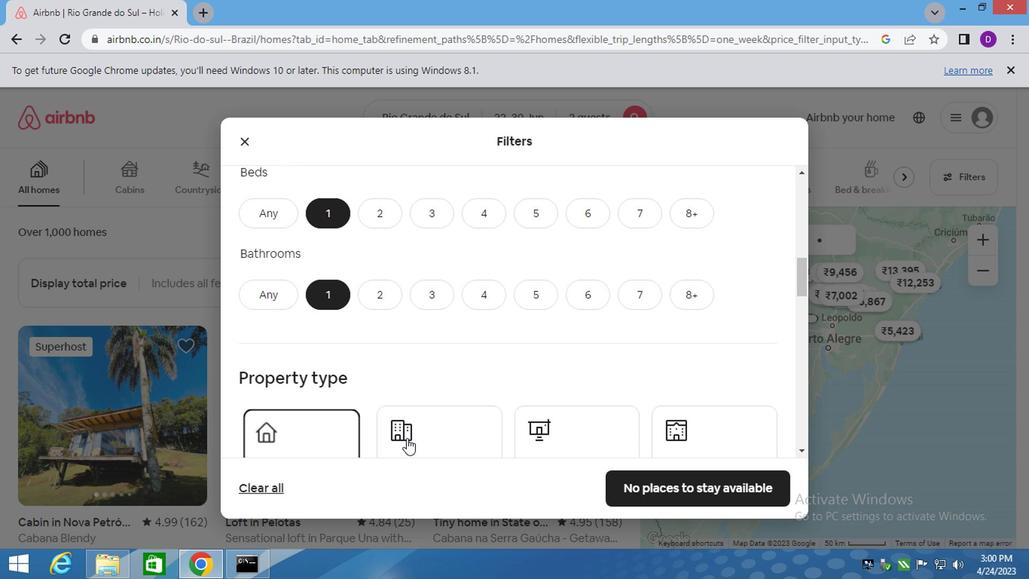 
Action: Mouse moved to (517, 423)
Screenshot: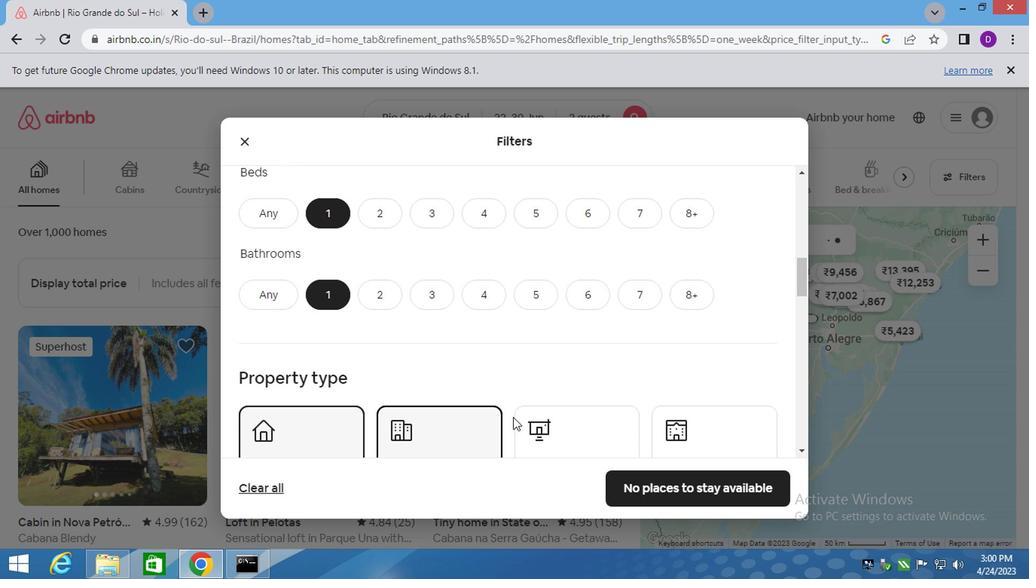 
Action: Mouse pressed left at (517, 423)
Screenshot: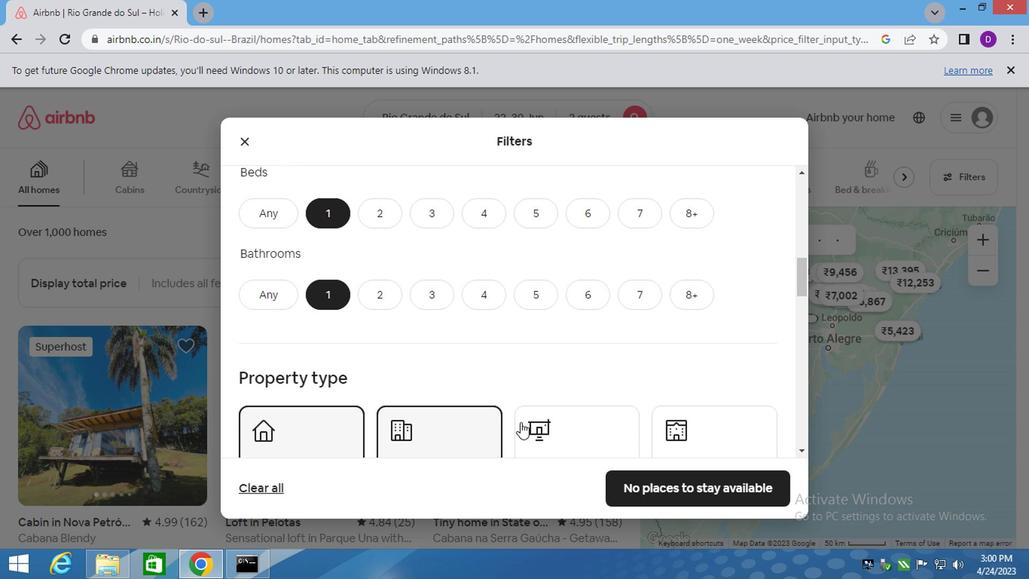 
Action: Mouse moved to (681, 434)
Screenshot: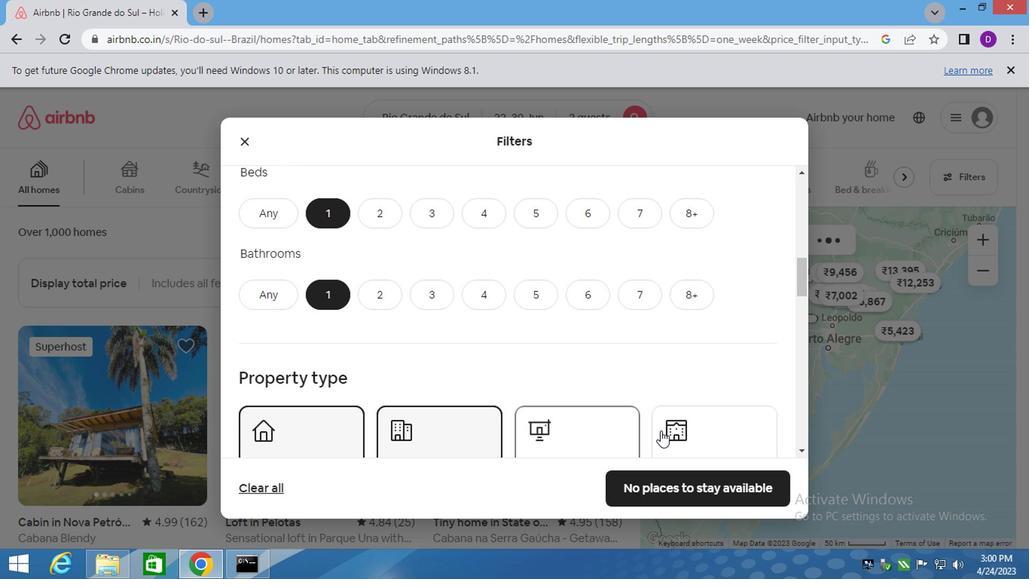 
Action: Mouse pressed left at (681, 434)
Screenshot: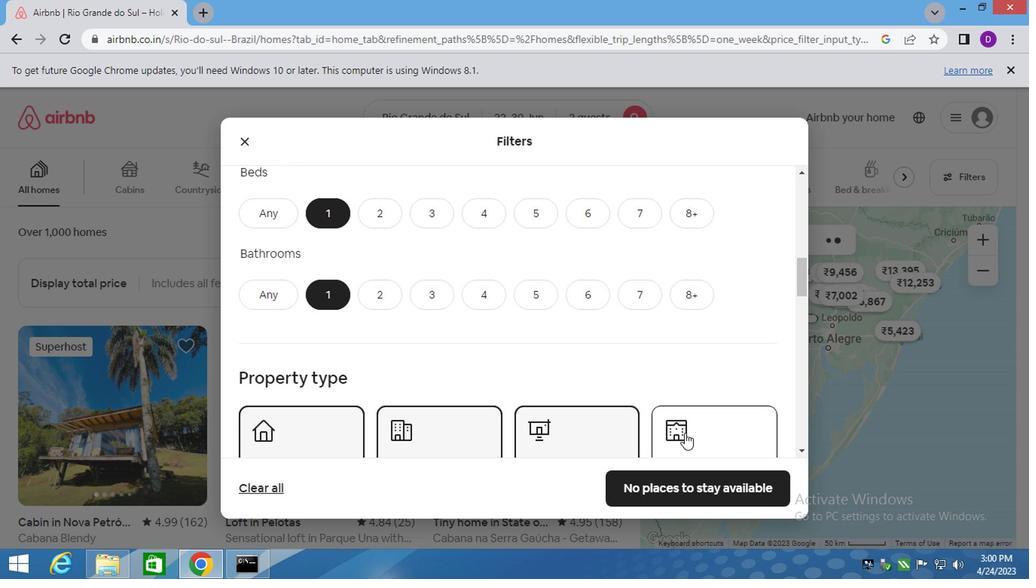
Action: Mouse moved to (558, 337)
Screenshot: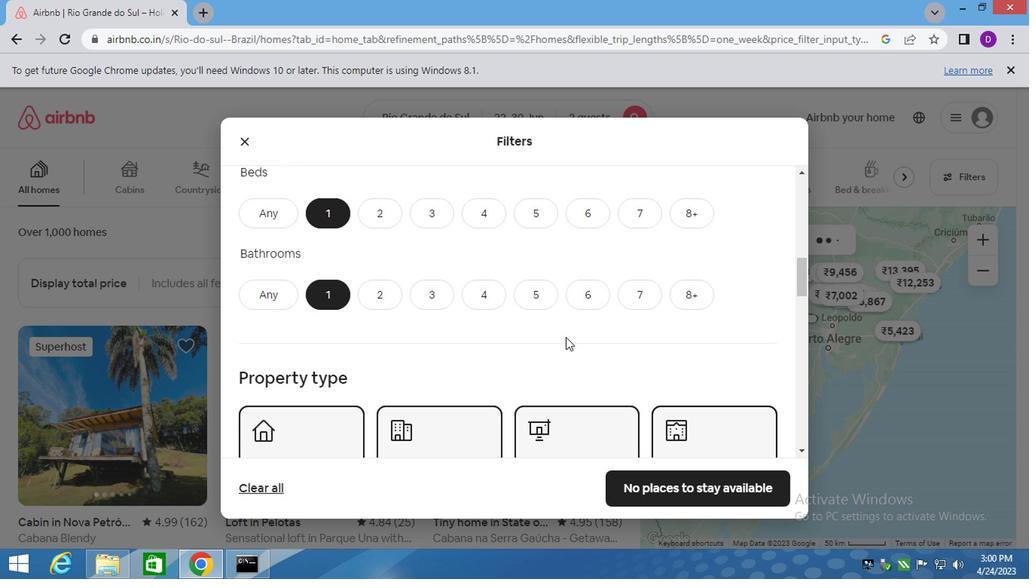 
Action: Mouse scrolled (558, 336) with delta (0, -1)
Screenshot: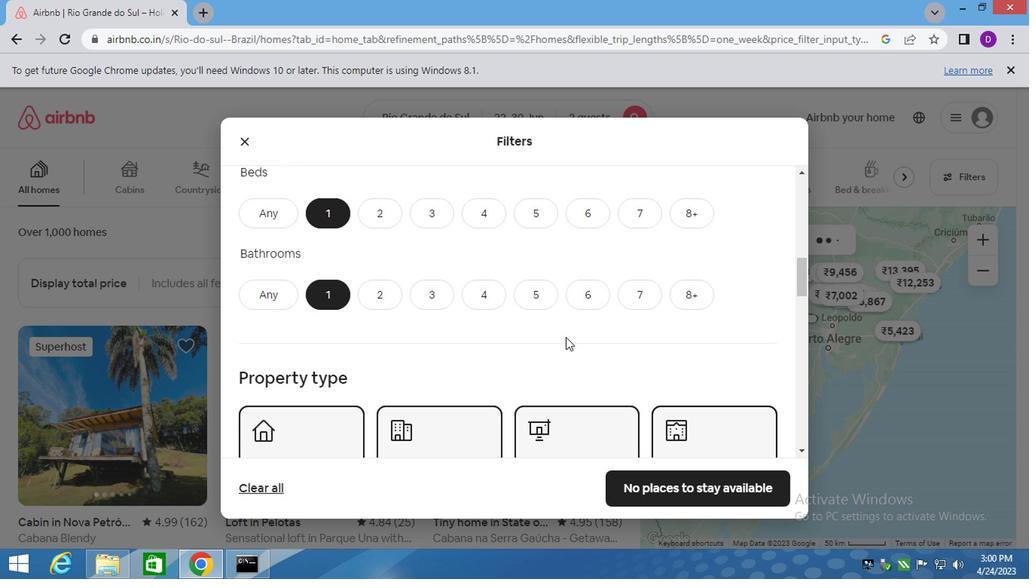 
Action: Mouse scrolled (558, 336) with delta (0, -1)
Screenshot: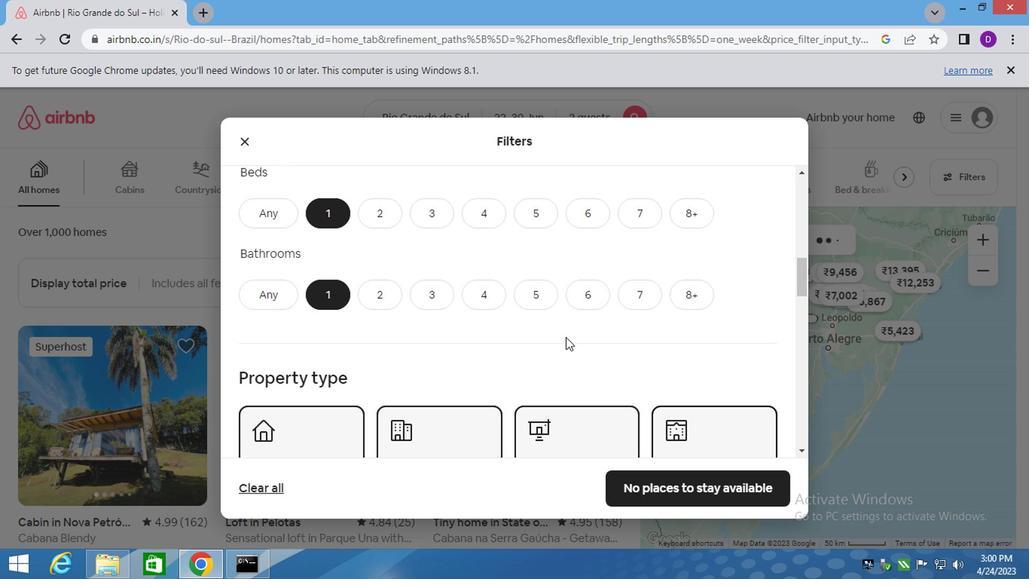 
Action: Mouse moved to (558, 336)
Screenshot: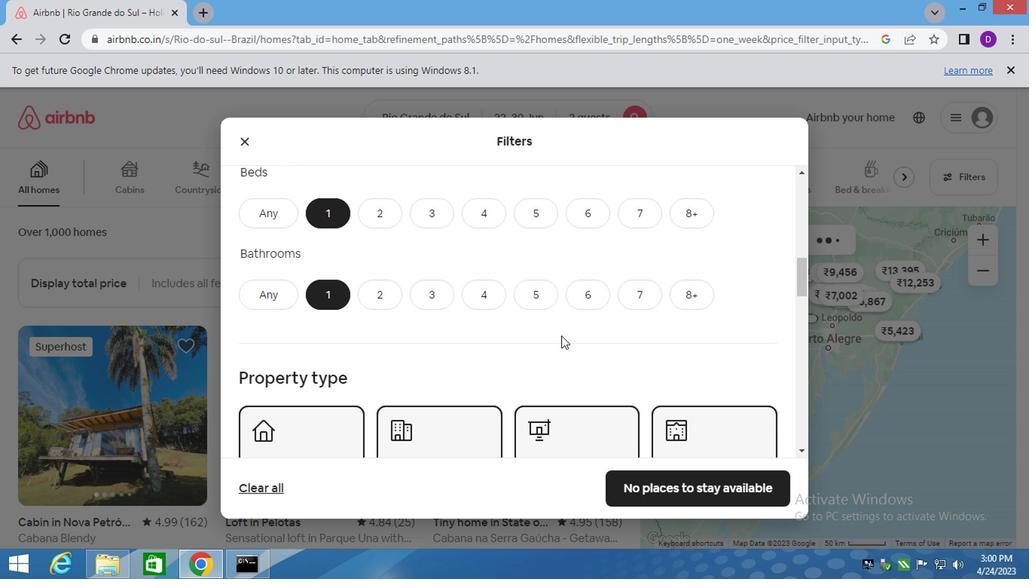 
Action: Mouse scrolled (558, 335) with delta (0, 0)
Screenshot: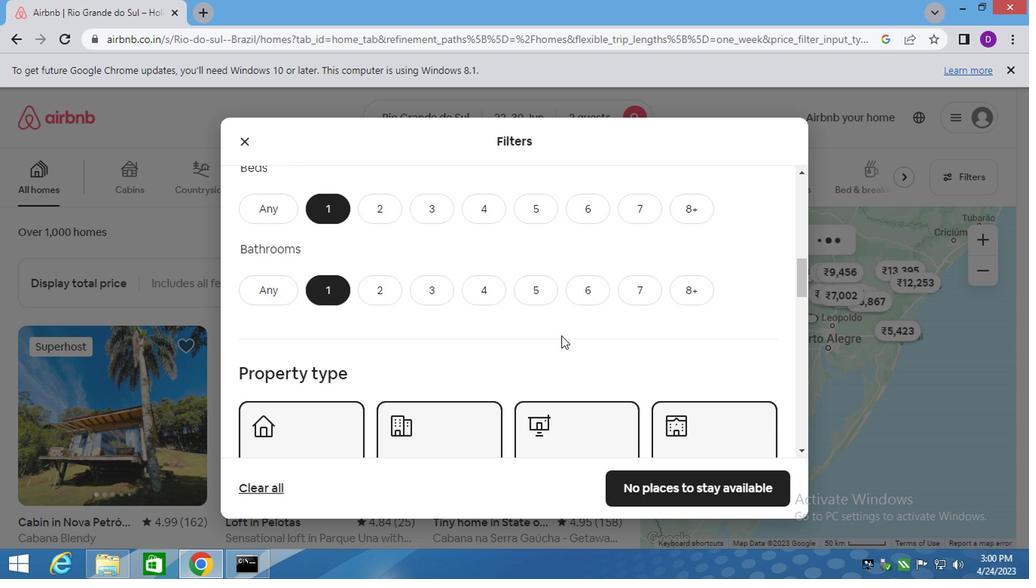 
Action: Mouse moved to (552, 336)
Screenshot: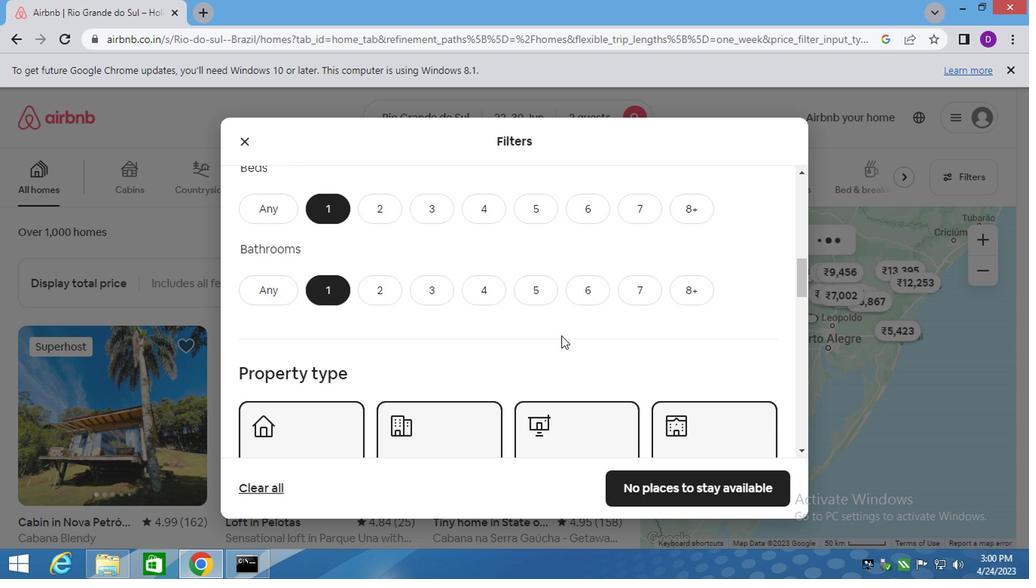 
Action: Mouse scrolled (554, 335) with delta (0, 0)
Screenshot: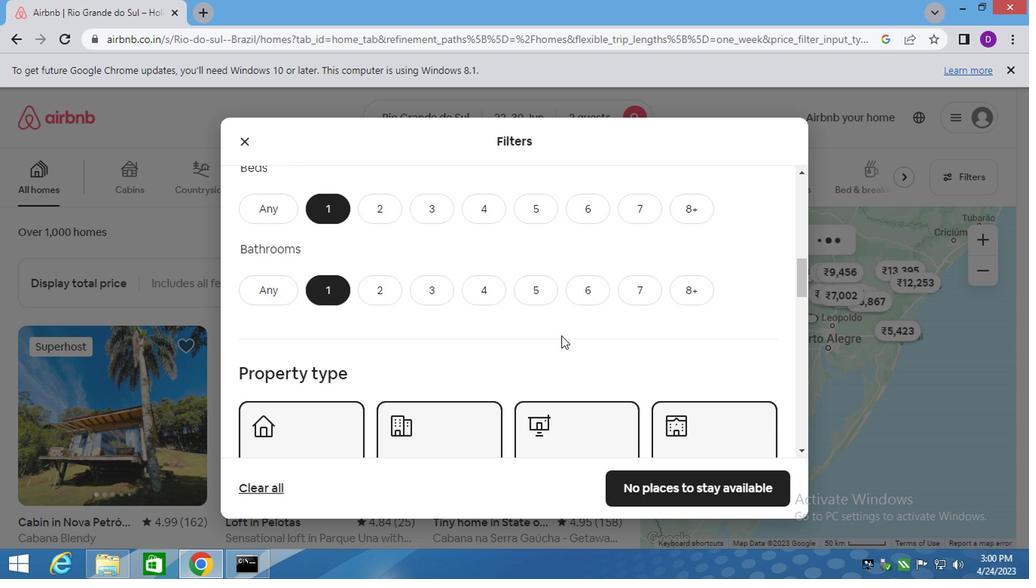 
Action: Mouse moved to (315, 362)
Screenshot: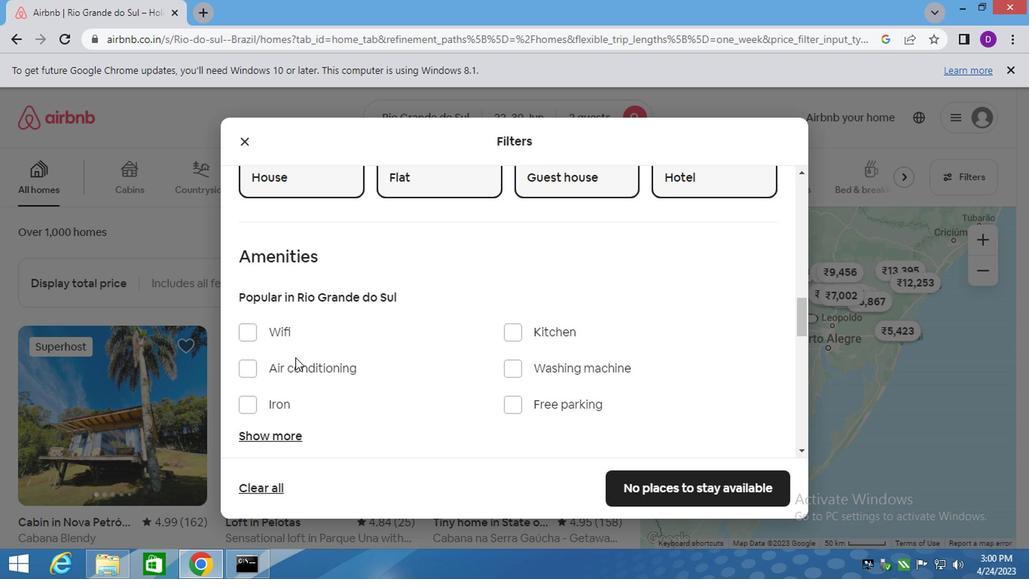 
Action: Mouse scrolled (309, 361) with delta (0, 0)
Screenshot: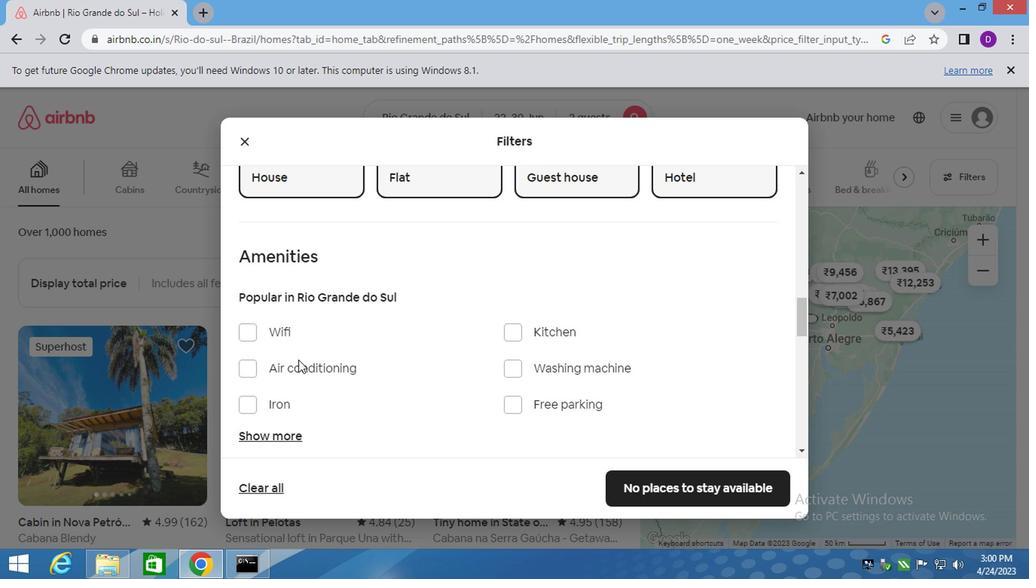 
Action: Mouse moved to (426, 362)
Screenshot: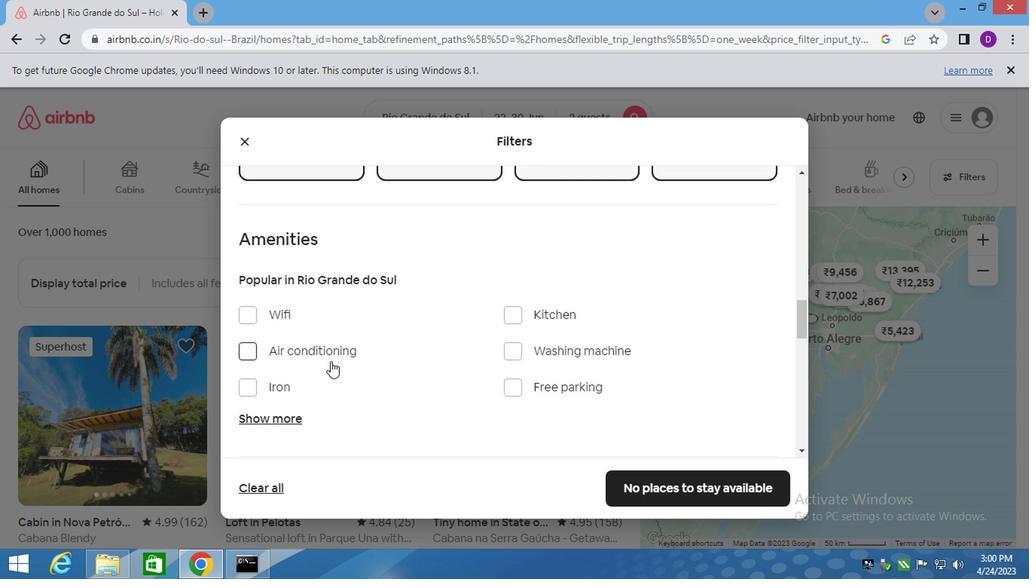 
Action: Mouse scrolled (346, 361) with delta (0, 0)
Screenshot: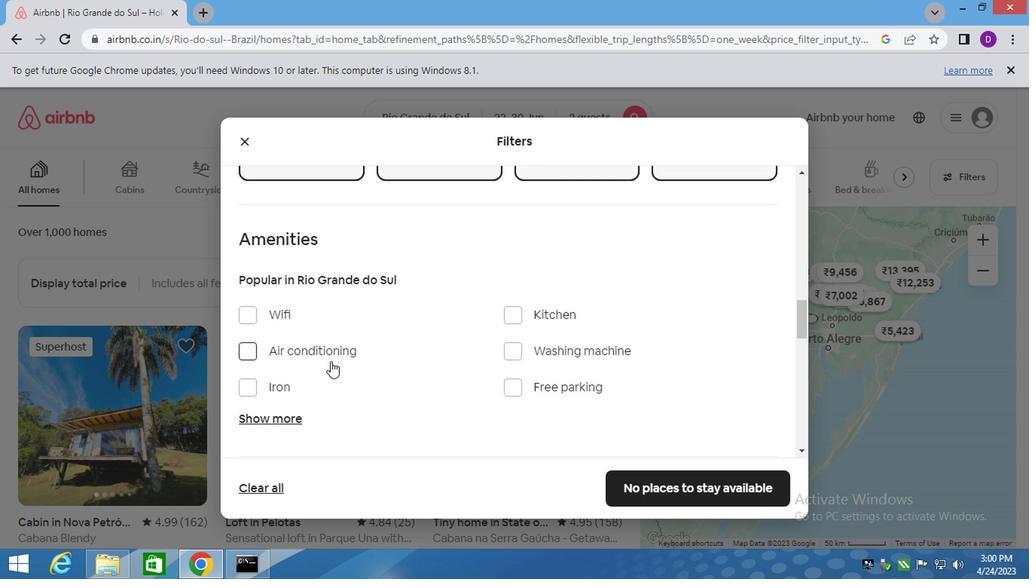 
Action: Mouse moved to (433, 362)
Screenshot: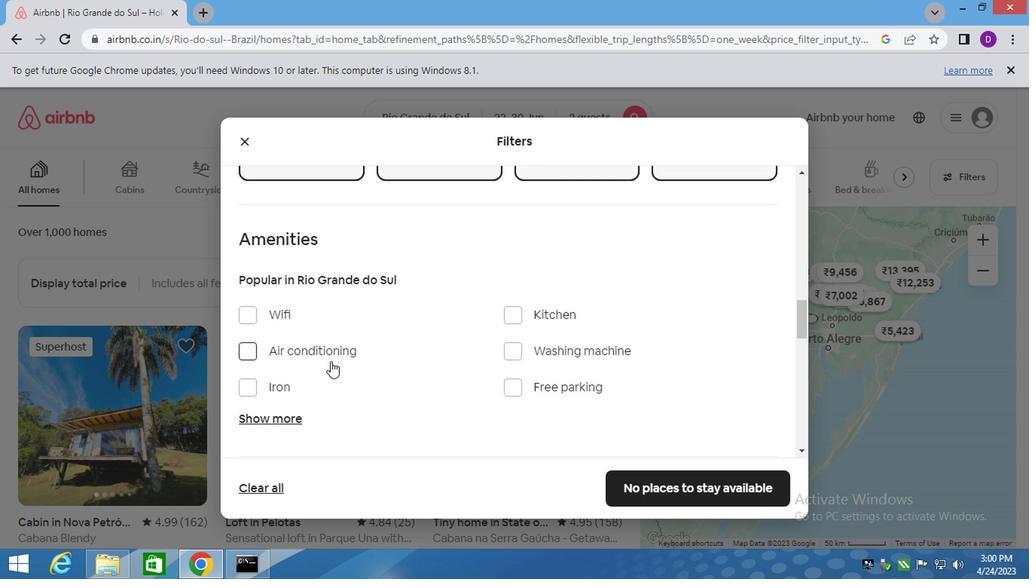 
Action: Mouse scrolled (382, 361) with delta (0, 0)
Screenshot: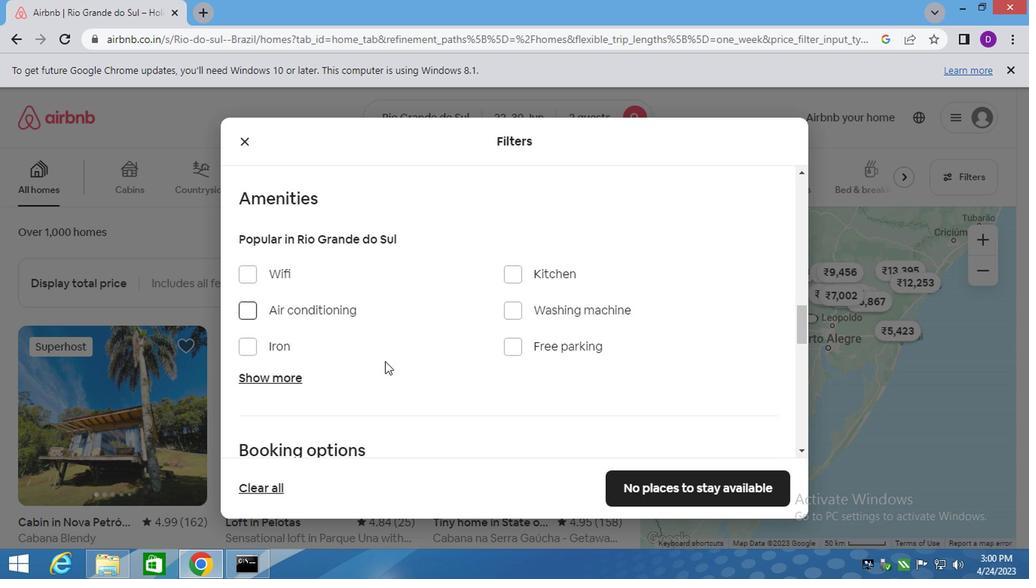 
Action: Mouse moved to (486, 362)
Screenshot: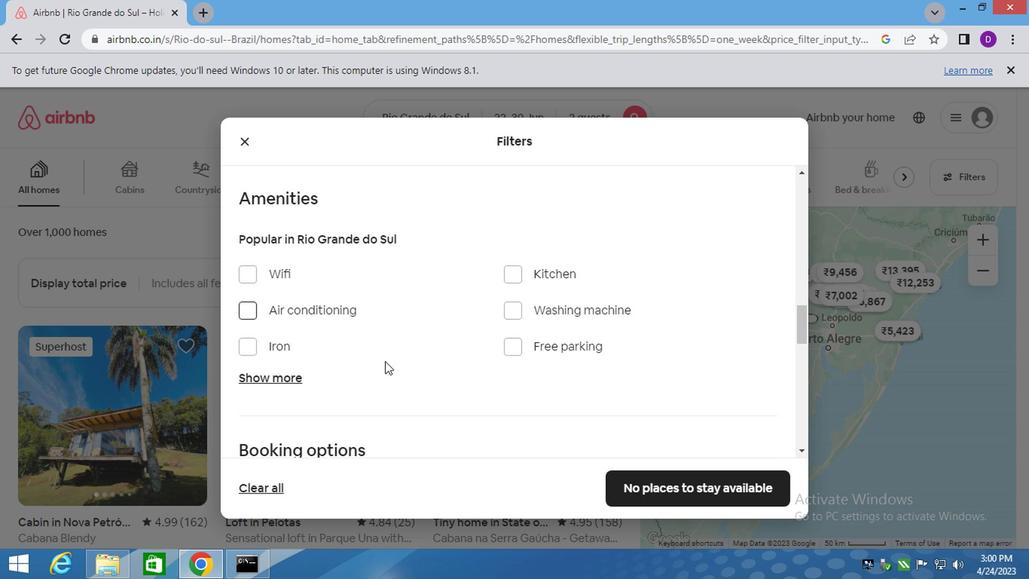 
Action: Mouse scrolled (433, 361) with delta (0, 0)
Screenshot: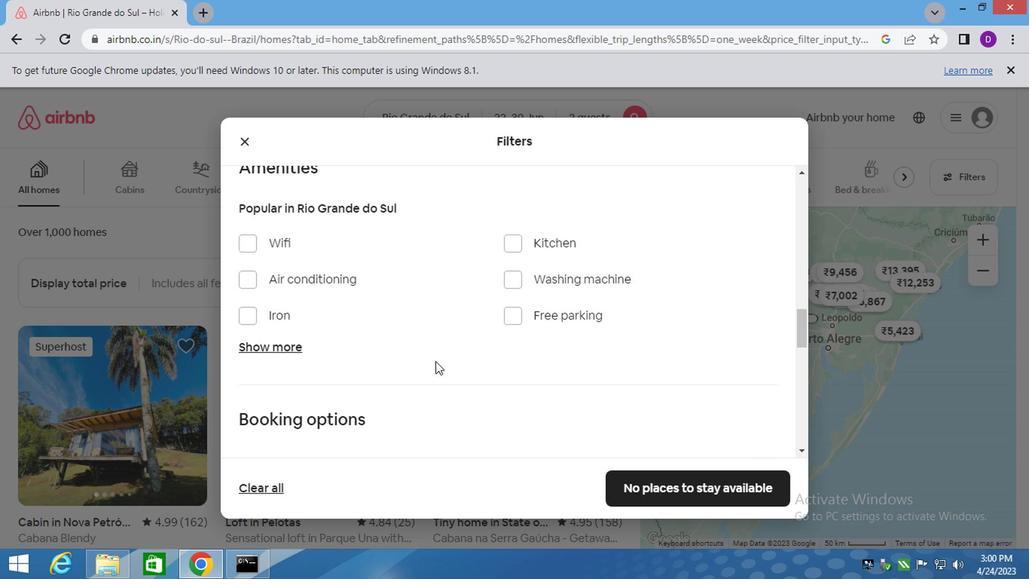 
Action: Mouse moved to (736, 310)
Screenshot: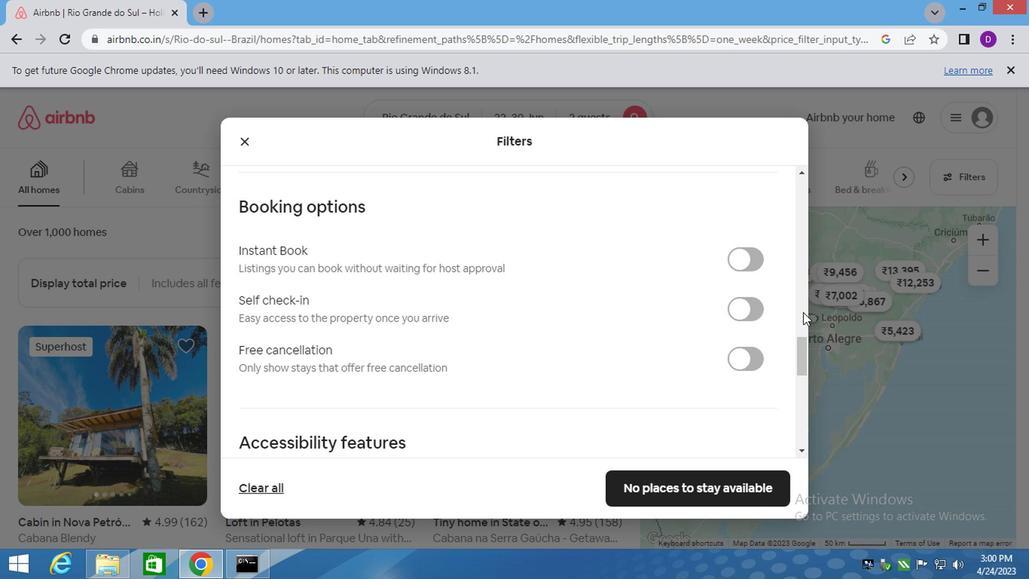 
Action: Mouse pressed left at (736, 310)
Screenshot: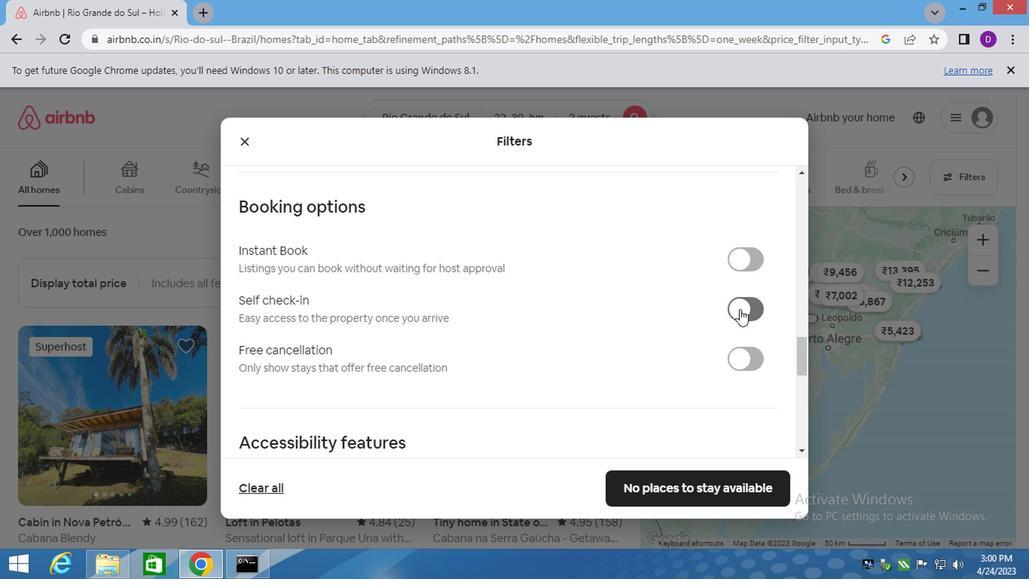 
Action: Mouse moved to (603, 369)
Screenshot: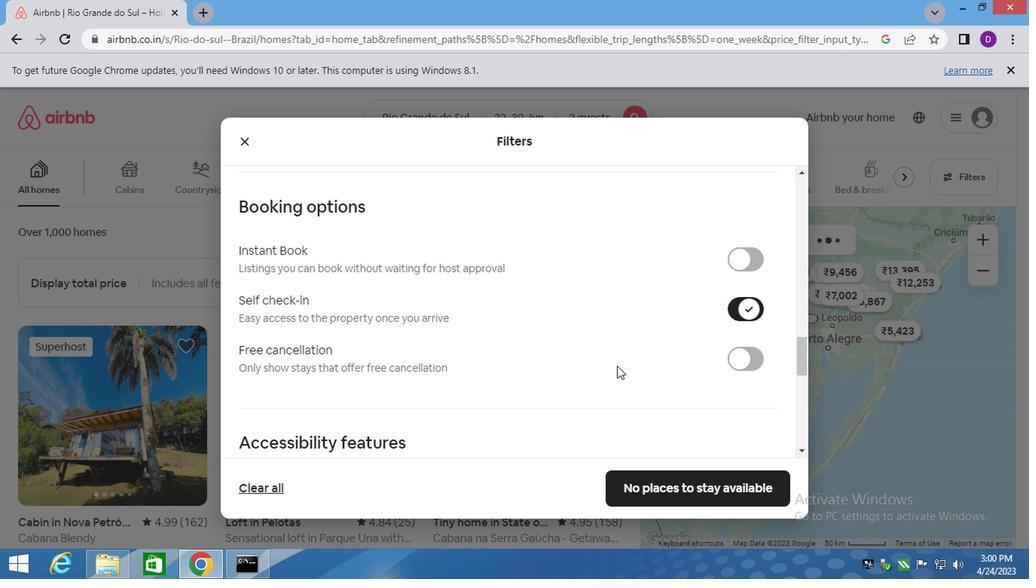 
Action: Mouse scrolled (603, 369) with delta (0, 0)
Screenshot: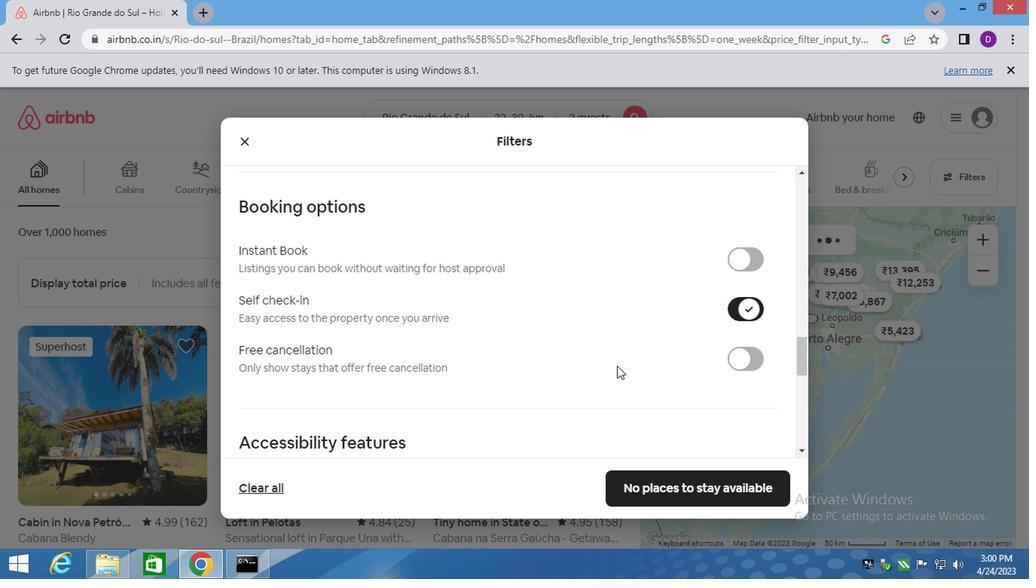 
Action: Mouse moved to (595, 372)
Screenshot: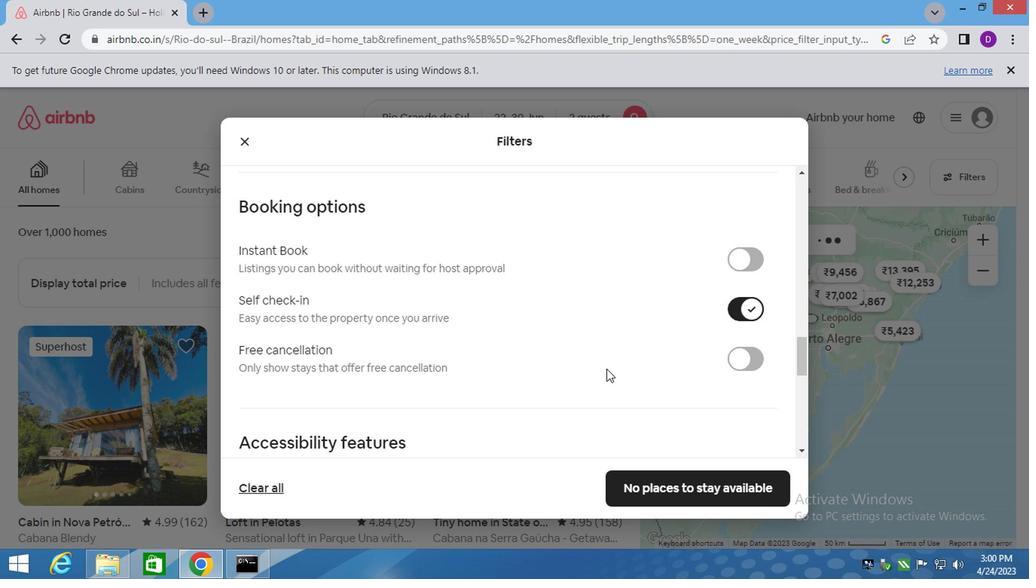 
Action: Mouse scrolled (598, 371) with delta (0, -1)
Screenshot: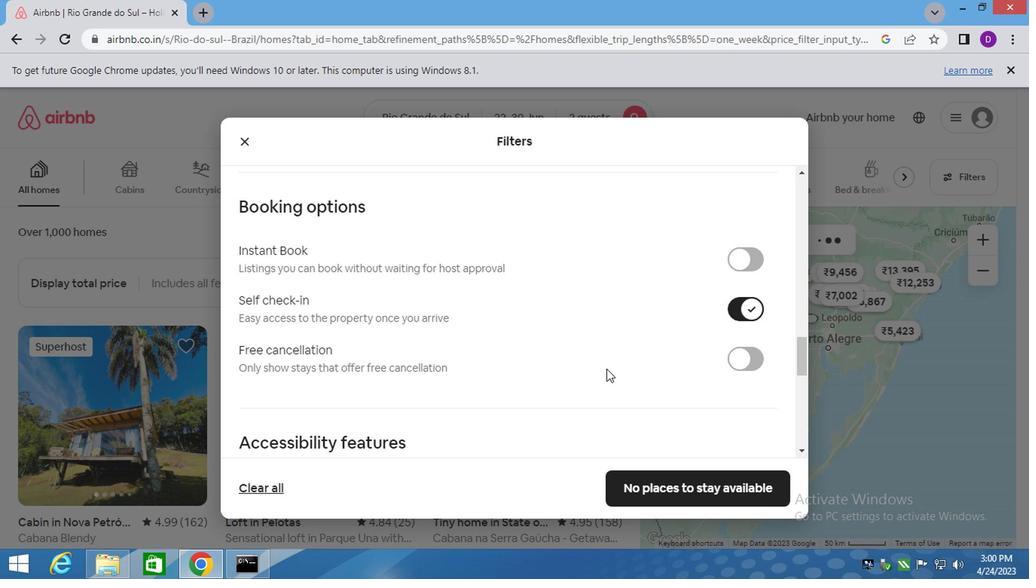 
Action: Mouse moved to (588, 375)
Screenshot: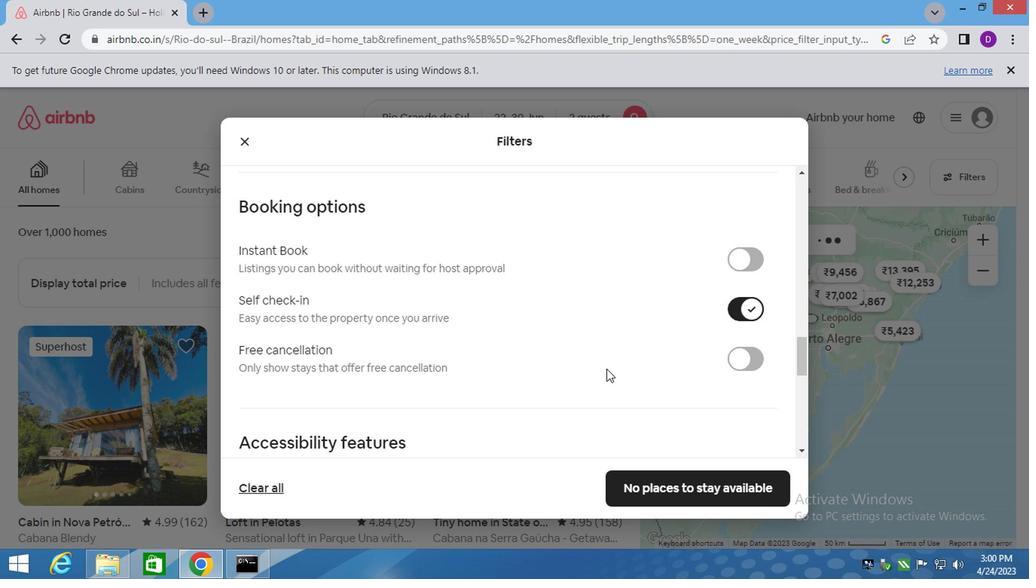 
Action: Mouse scrolled (588, 374) with delta (0, 0)
Screenshot: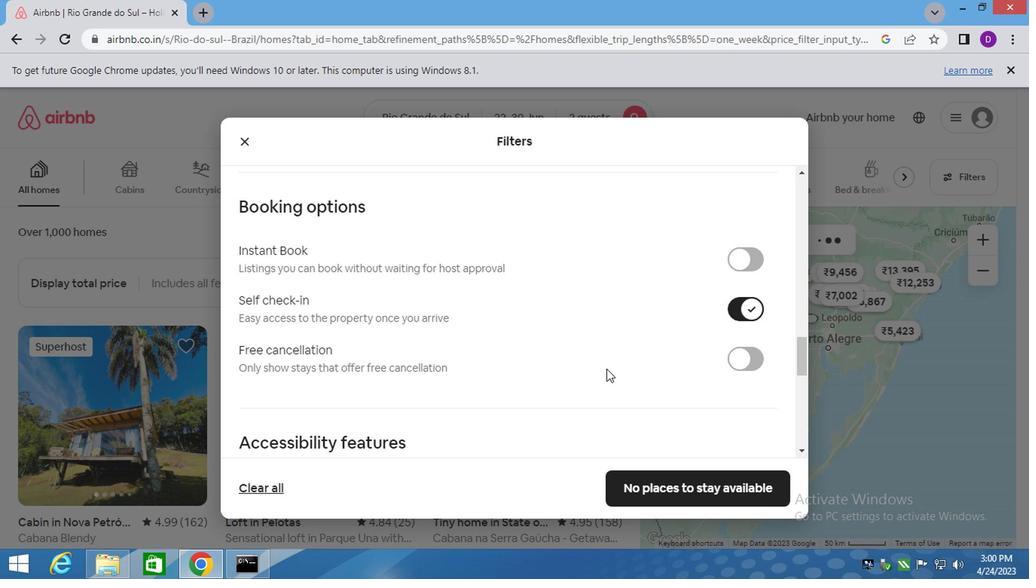 
Action: Mouse moved to (516, 391)
Screenshot: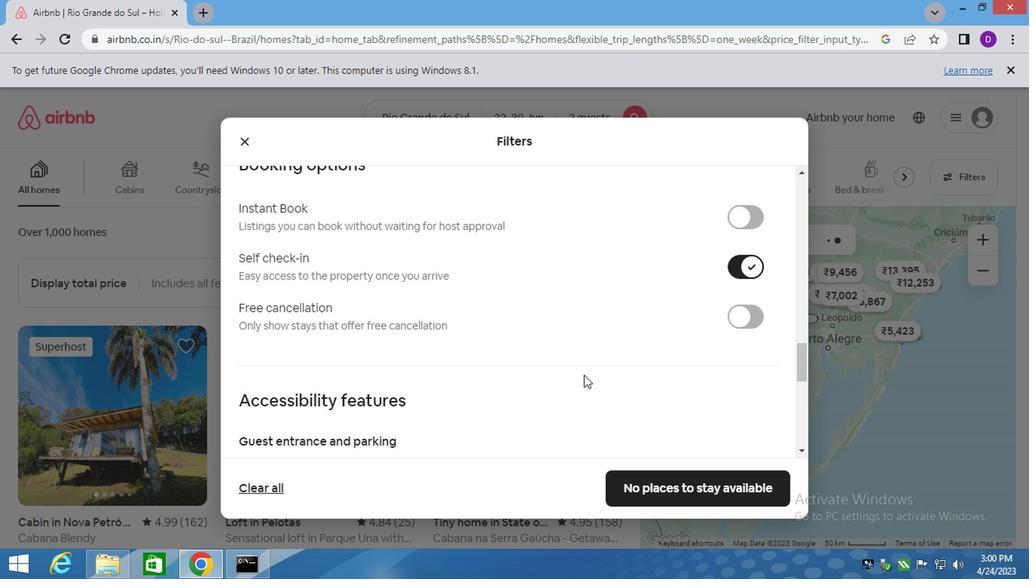 
Action: Mouse scrolled (571, 378) with delta (0, 0)
Screenshot: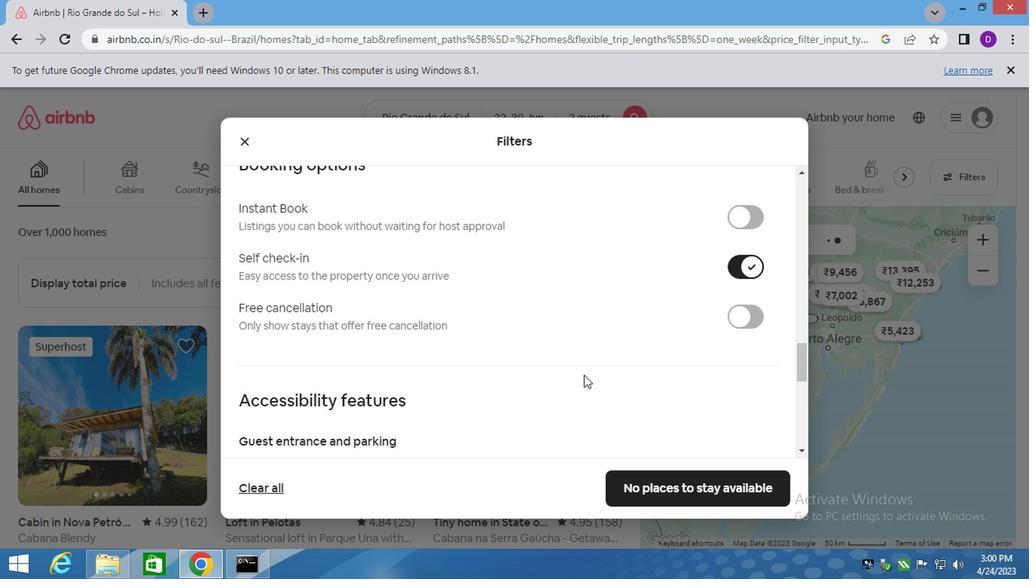 
Action: Mouse moved to (460, 397)
Screenshot: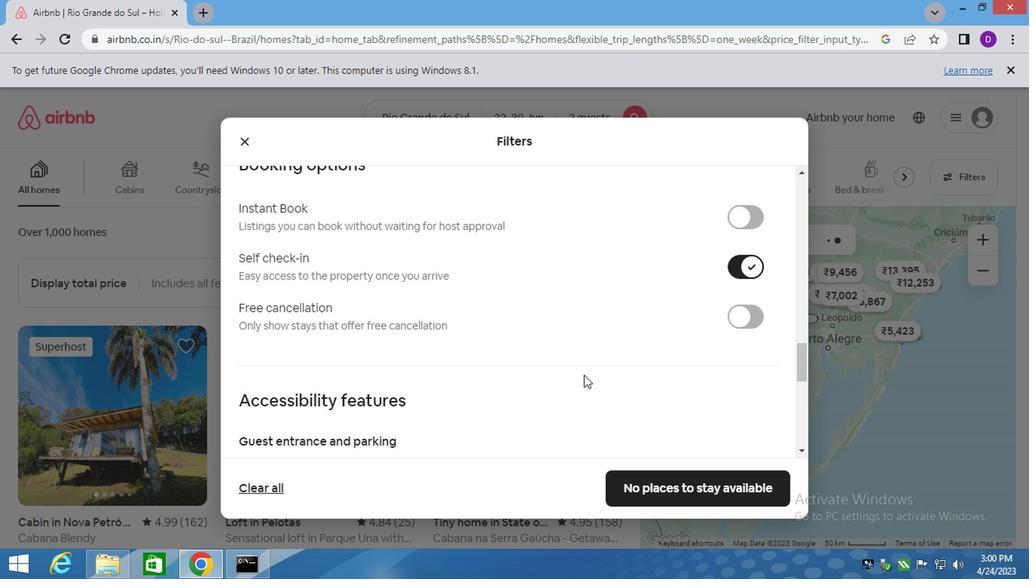 
Action: Mouse scrolled (507, 391) with delta (0, 0)
Screenshot: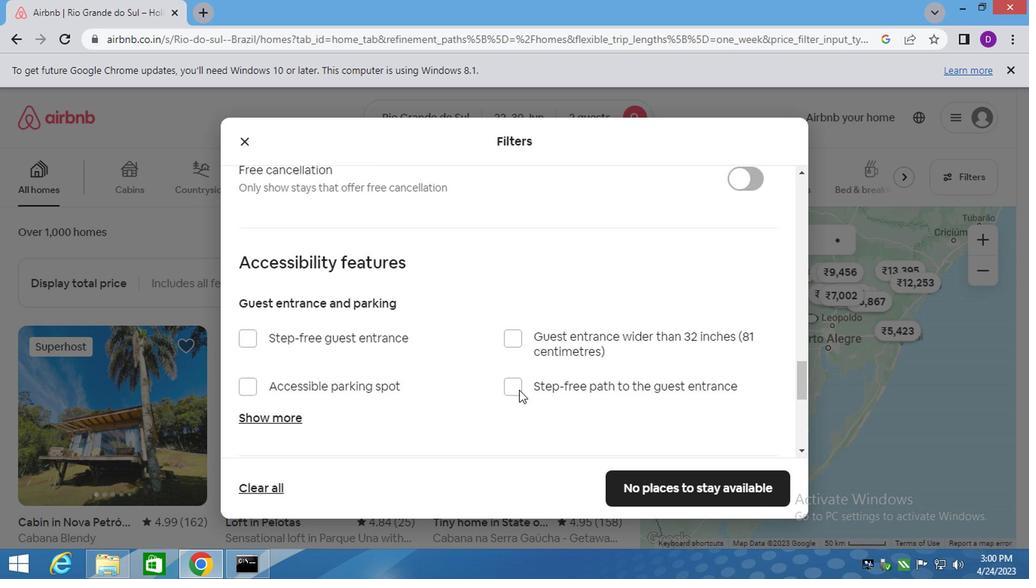 
Action: Mouse moved to (343, 397)
Screenshot: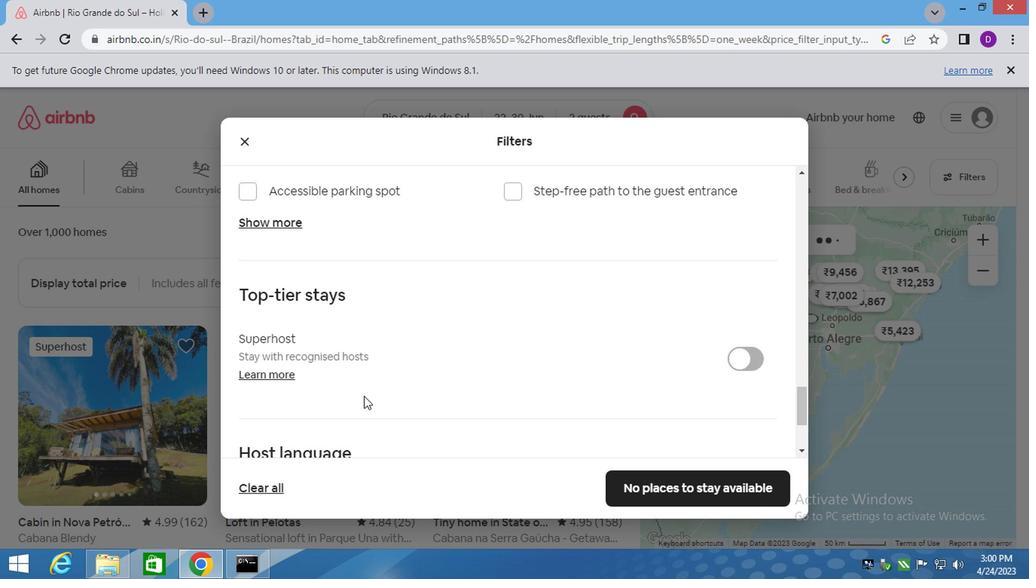 
Action: Mouse scrolled (348, 396) with delta (0, 0)
Screenshot: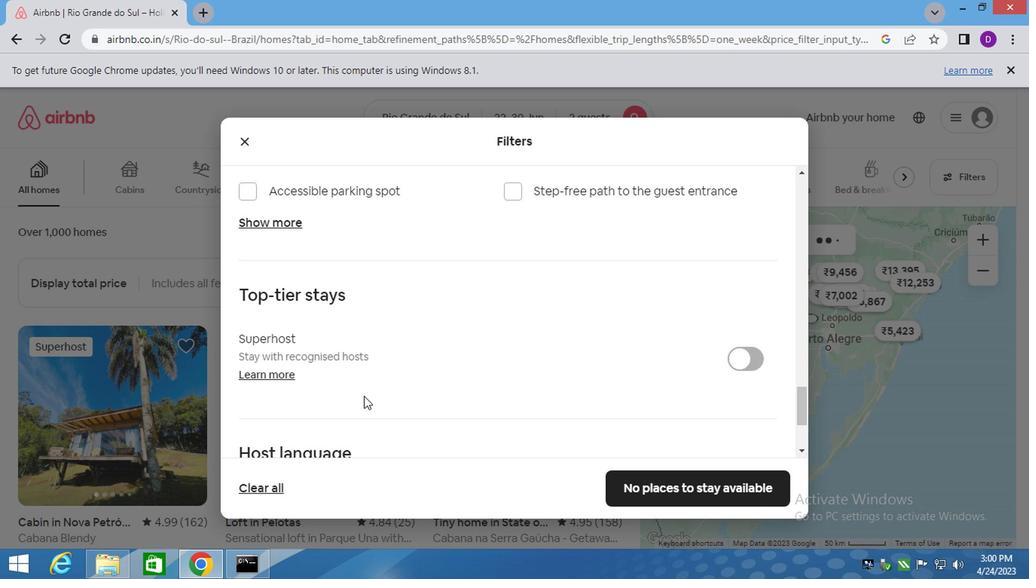 
Action: Mouse moved to (341, 397)
Screenshot: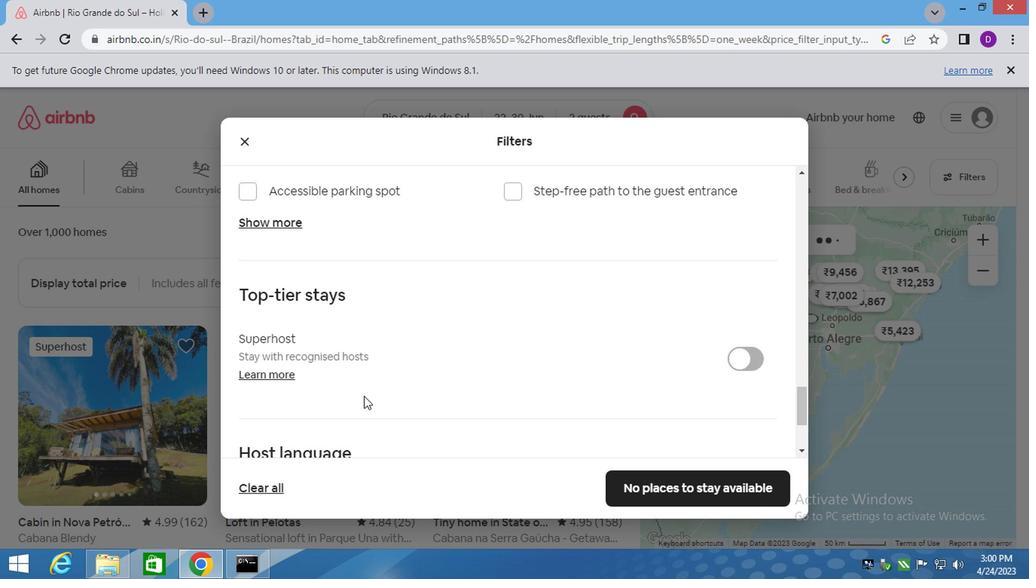 
Action: Mouse scrolled (348, 396) with delta (0, 0)
Screenshot: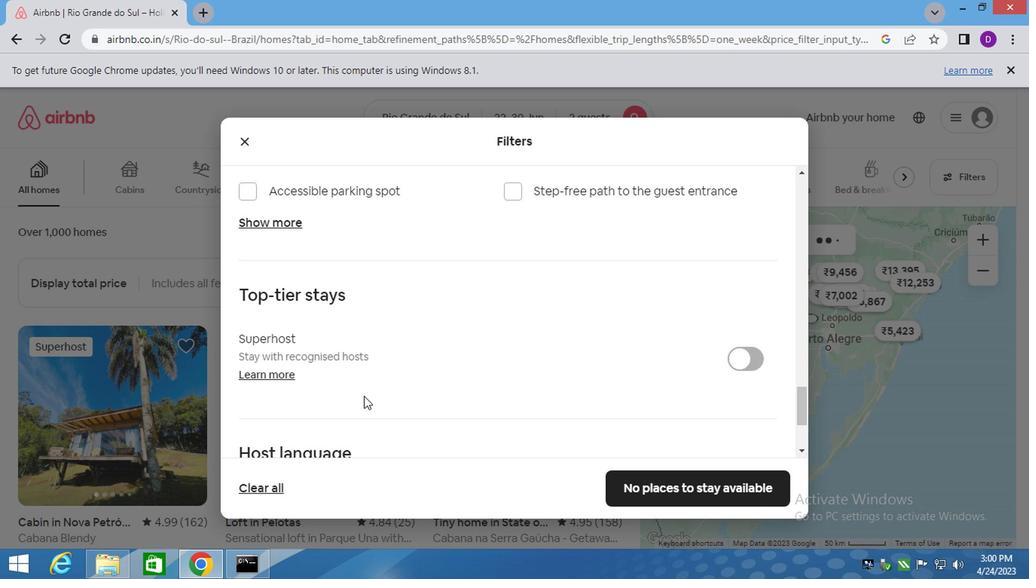 
Action: Mouse moved to (335, 400)
Screenshot: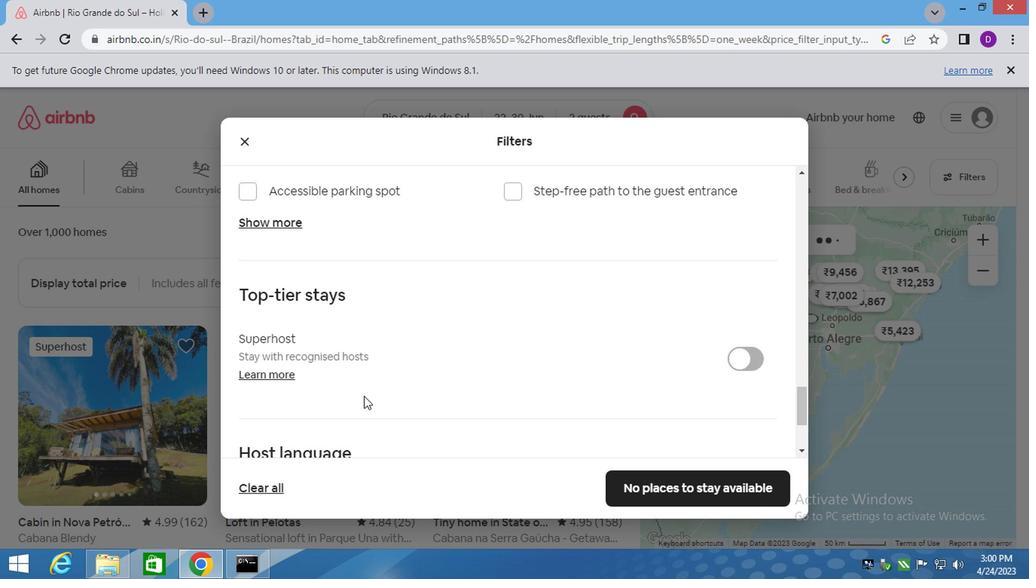 
Action: Mouse scrolled (341, 397) with delta (0, 0)
Screenshot: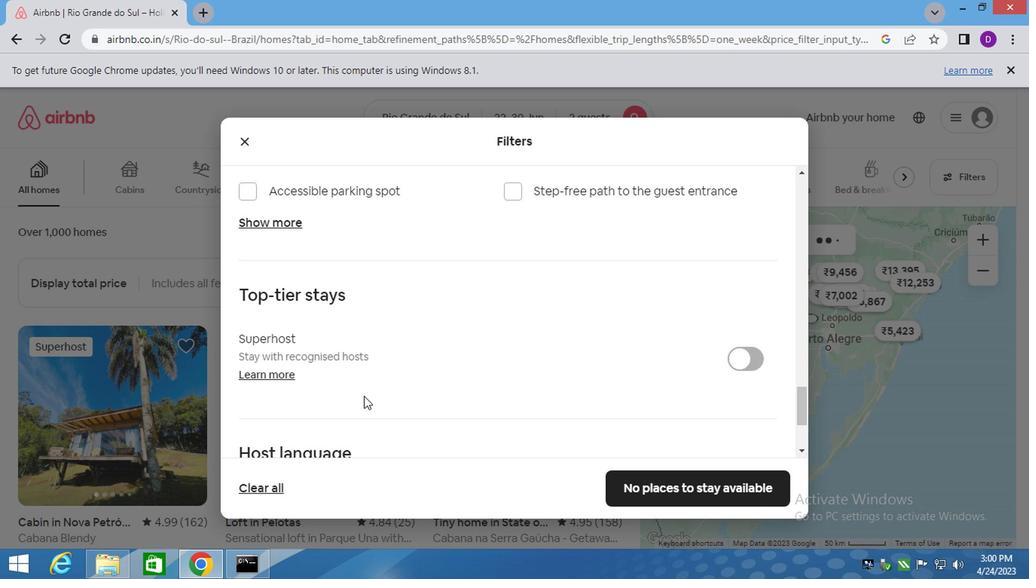 
Action: Mouse moved to (272, 424)
Screenshot: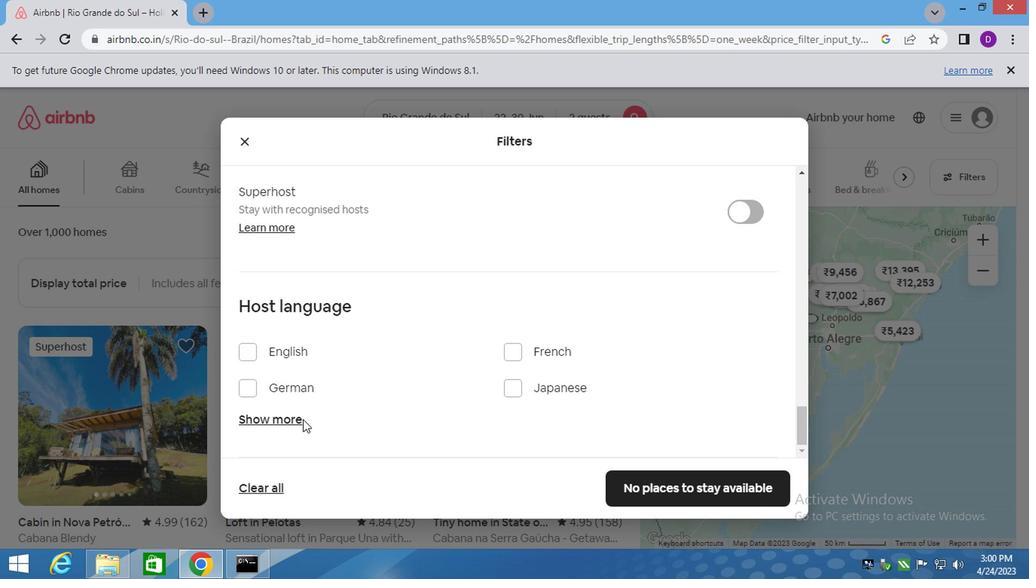 
Action: Mouse pressed left at (272, 424)
Screenshot: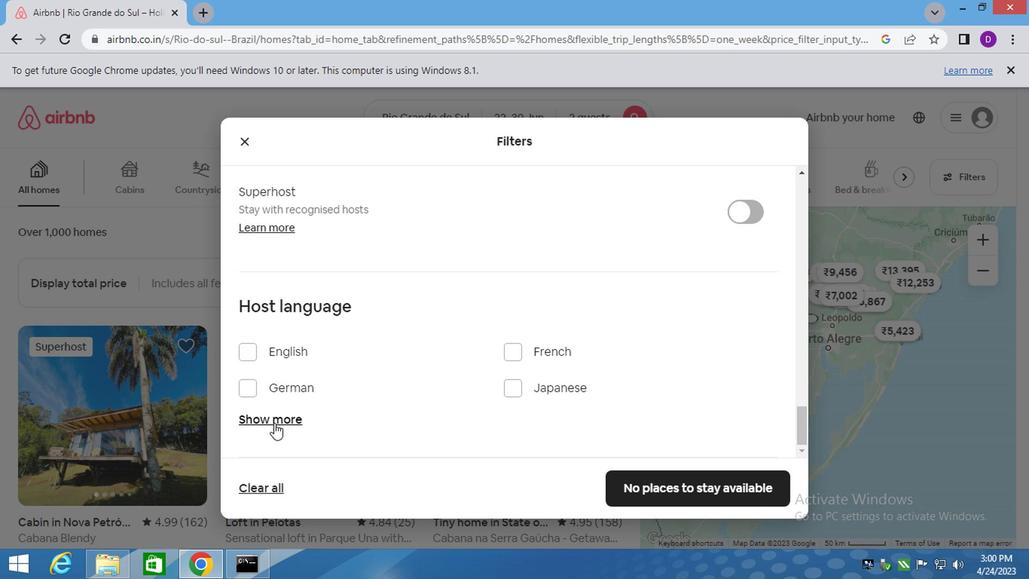 
Action: Mouse scrolled (272, 423) with delta (0, 0)
Screenshot: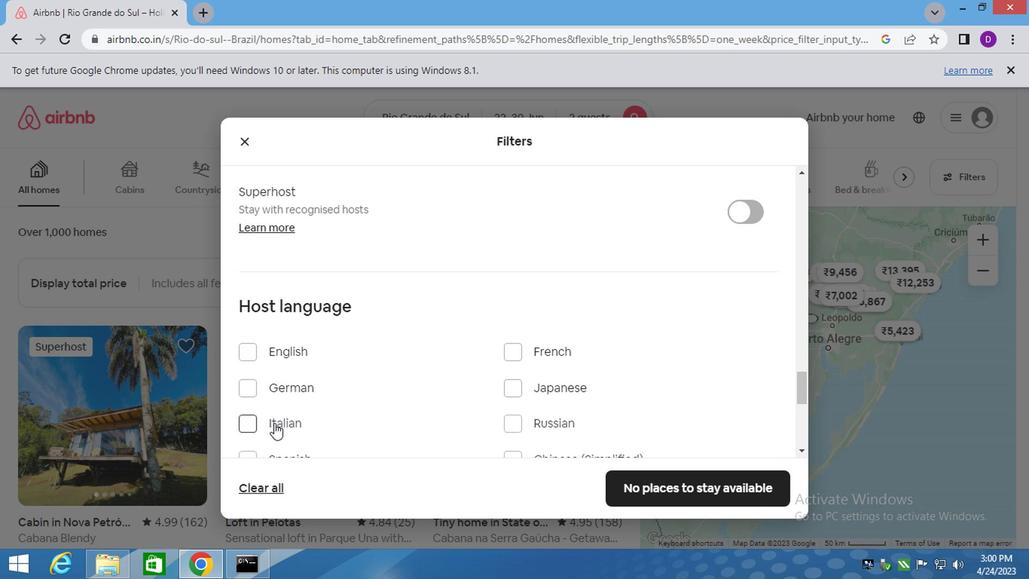 
Action: Mouse moved to (294, 386)
Screenshot: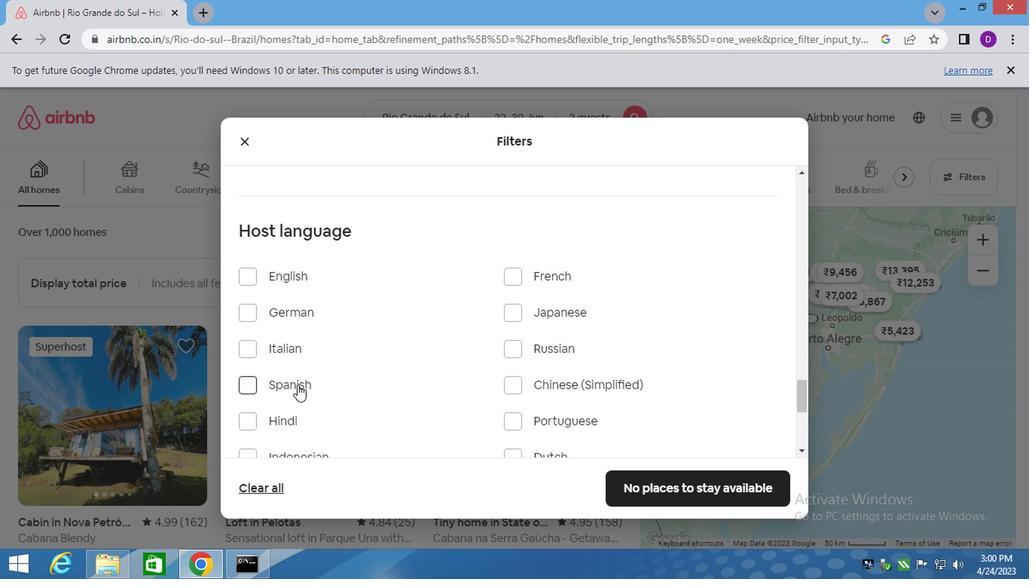 
Action: Mouse pressed left at (294, 386)
Screenshot: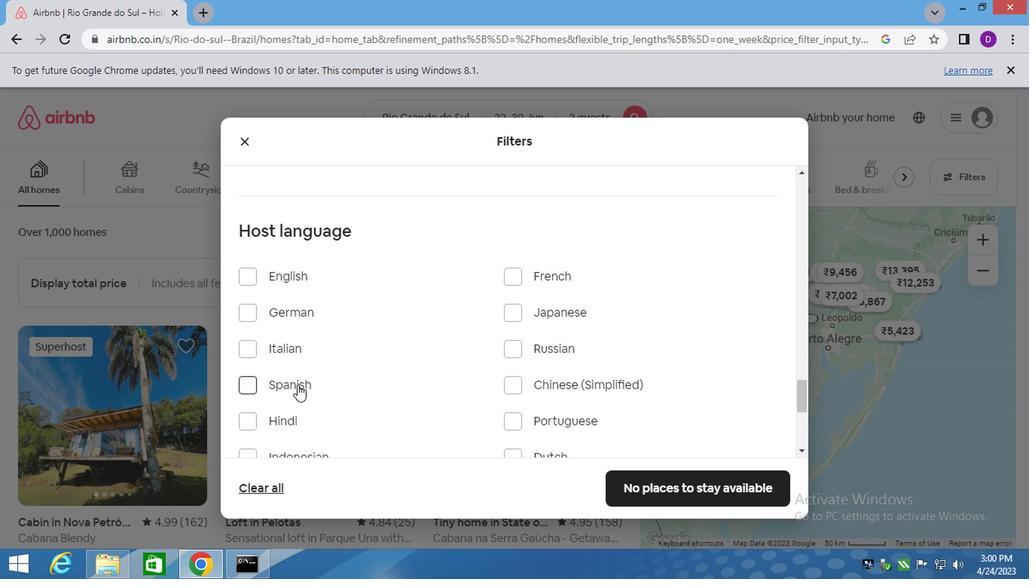 
Action: Mouse moved to (446, 410)
Screenshot: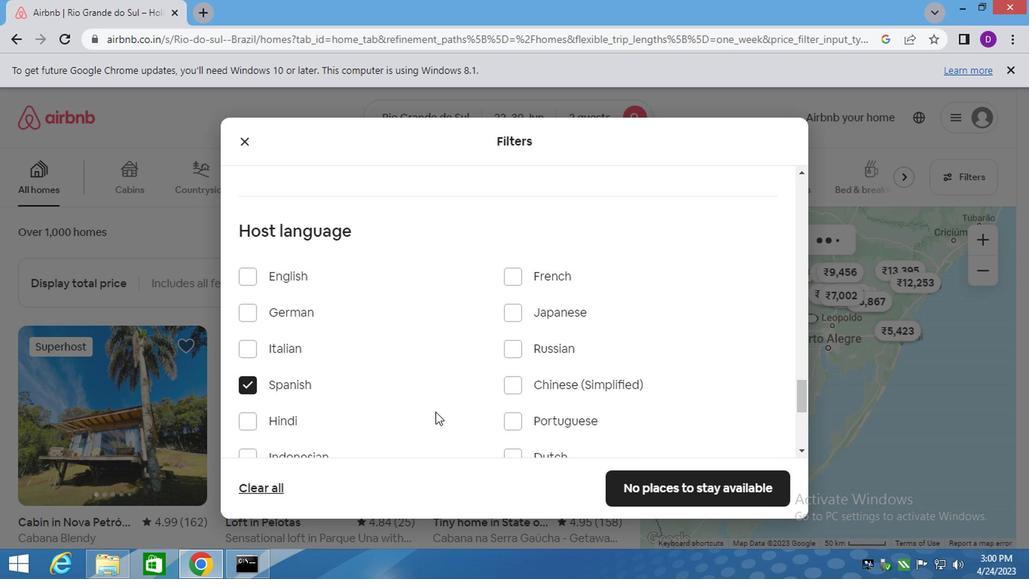 
Action: Mouse scrolled (446, 410) with delta (0, 0)
Screenshot: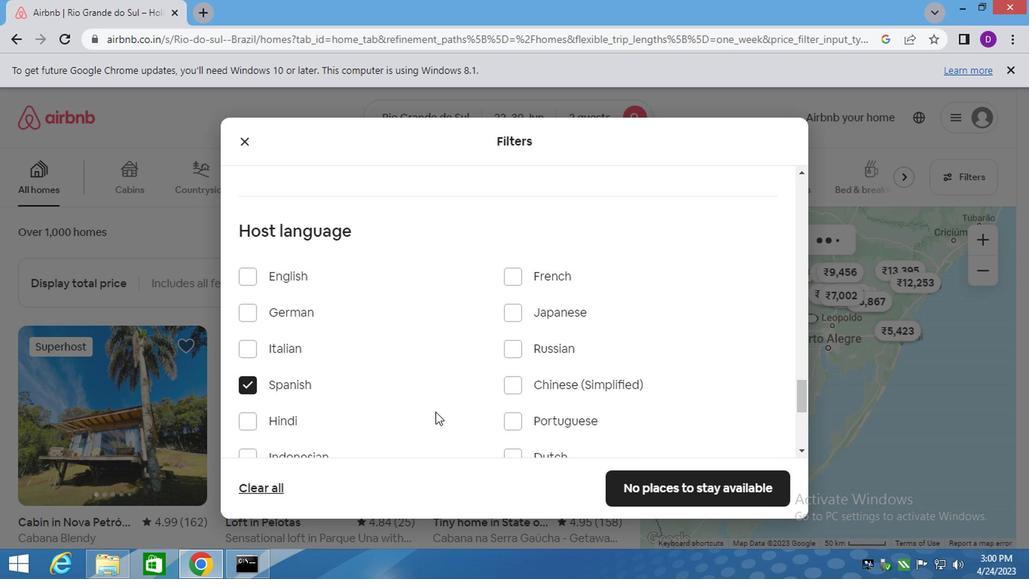 
Action: Mouse moved to (461, 408)
Screenshot: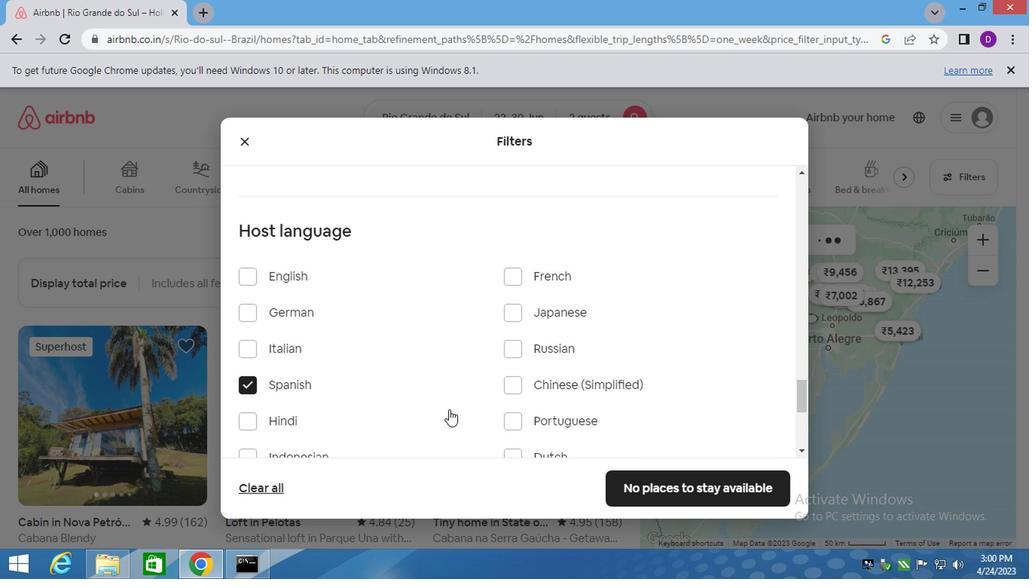 
Action: Mouse scrolled (447, 409) with delta (0, -1)
Screenshot: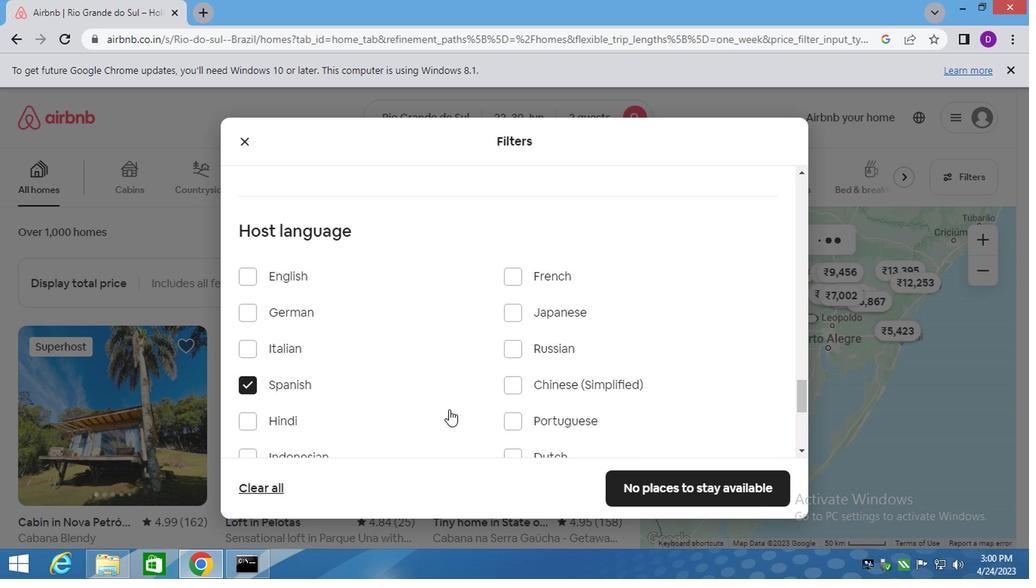 
Action: Mouse moved to (508, 404)
Screenshot: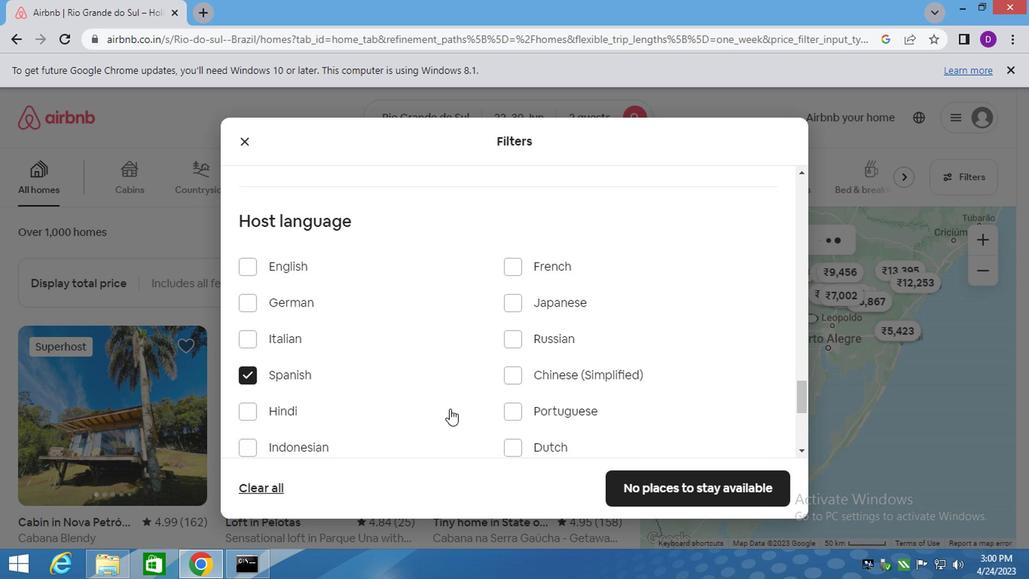 
Action: Mouse scrolled (463, 406) with delta (0, 0)
Screenshot: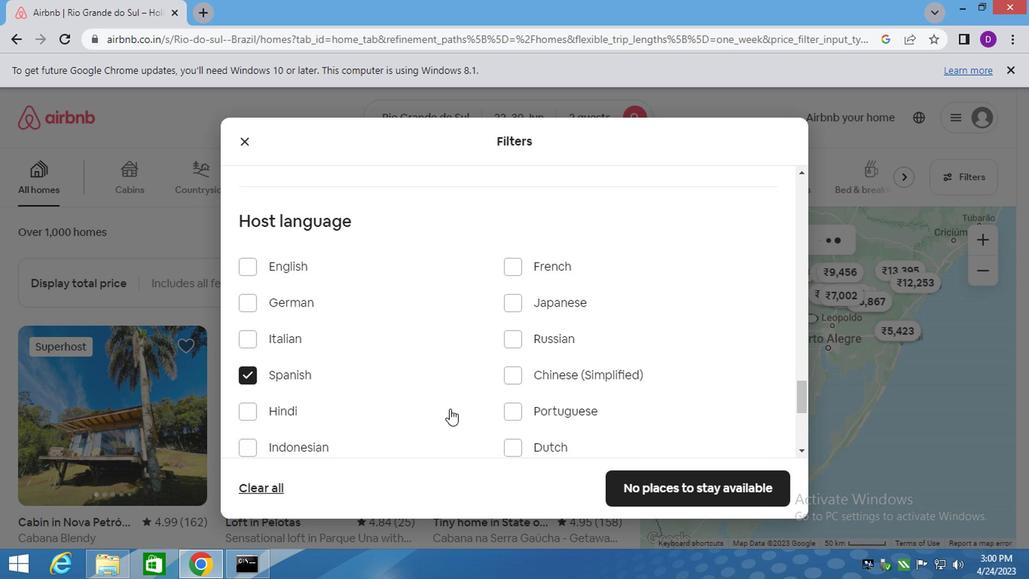 
Action: Mouse moved to (590, 404)
Screenshot: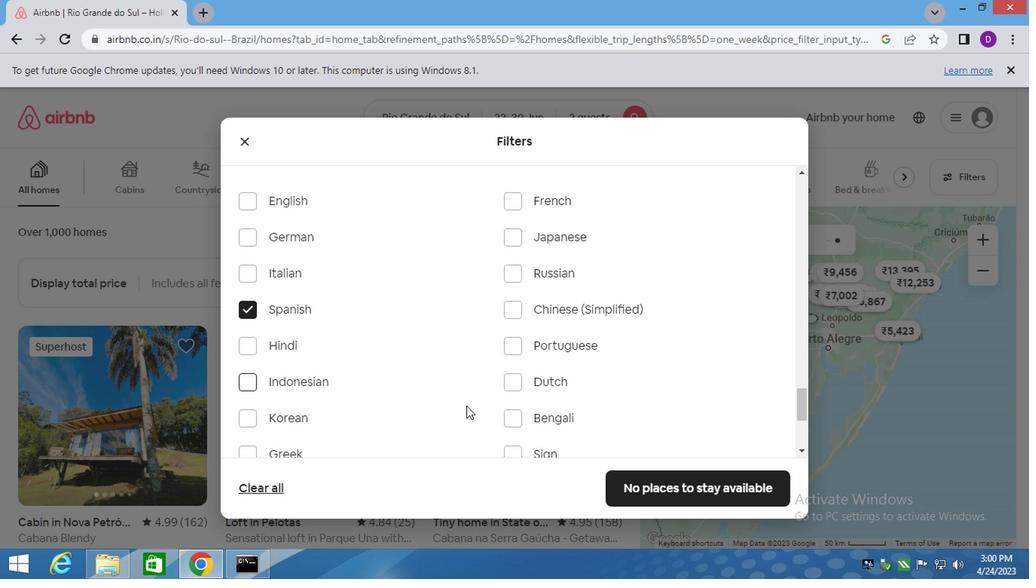 
Action: Mouse scrolled (492, 404) with delta (0, 0)
Screenshot: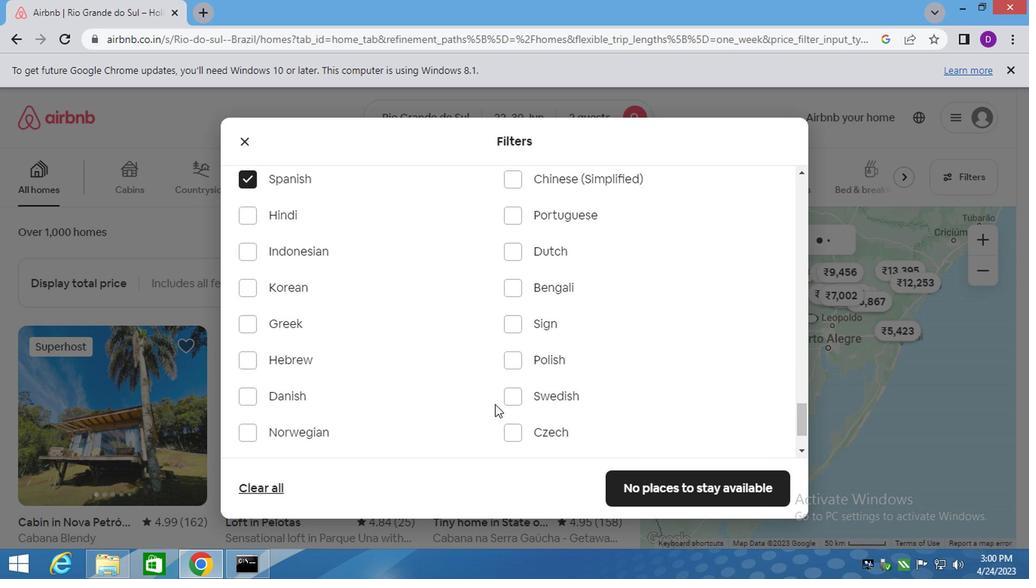 
Action: Mouse moved to (695, 494)
Screenshot: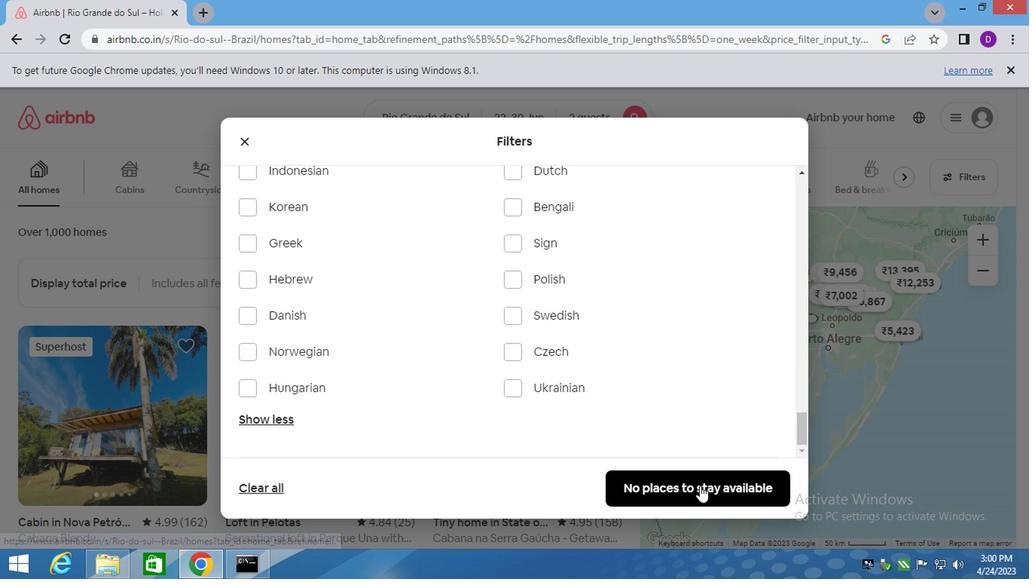 
Action: Mouse pressed left at (695, 494)
Screenshot: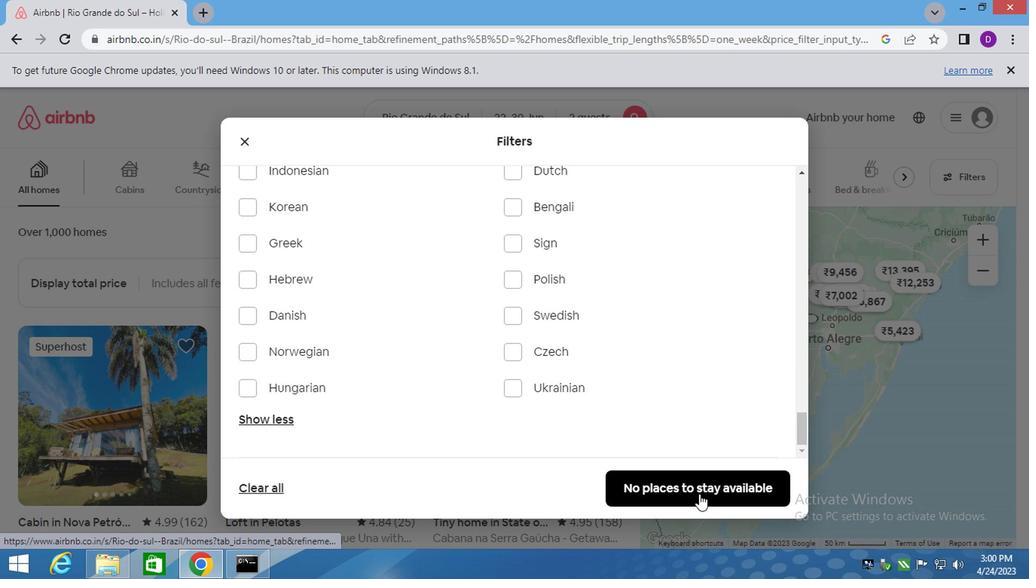 
Action: Mouse moved to (595, 464)
Screenshot: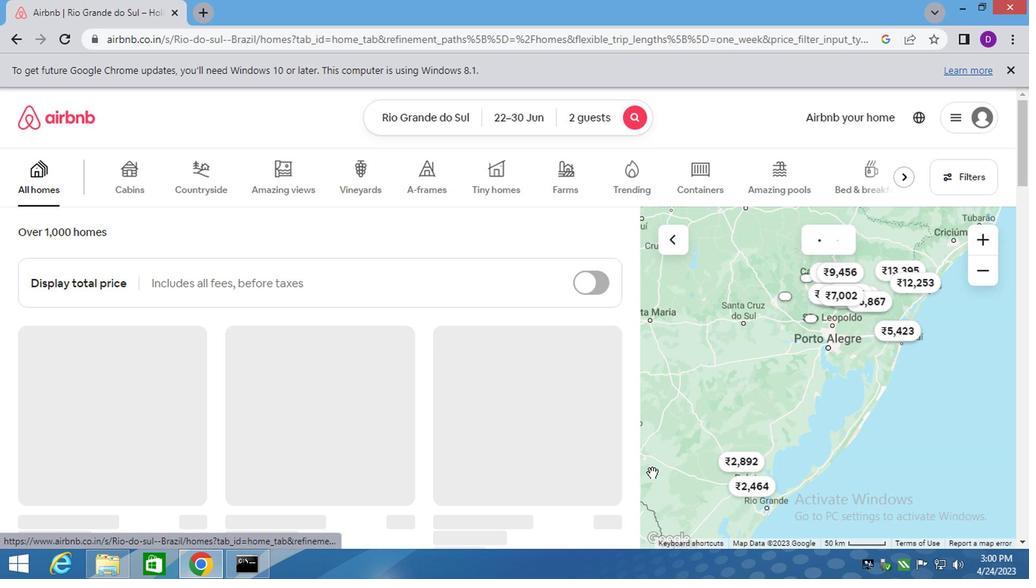 
